 Task: Find connections with filter location Birigui with filter topic #Moneywith filter profile language Spanish with filter current company WEG with filter school Ryan International School, Noida with filter industry Temporary Help Services with filter service category Financial Analysis with filter keywords title Video Game Writer
Action: Mouse moved to (427, 131)
Screenshot: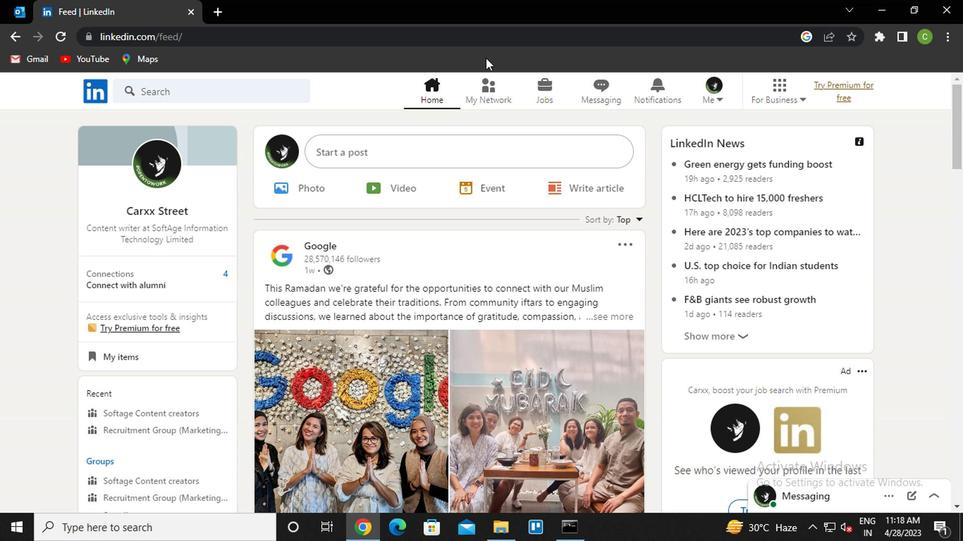 
Action: Mouse pressed left at (427, 131)
Screenshot: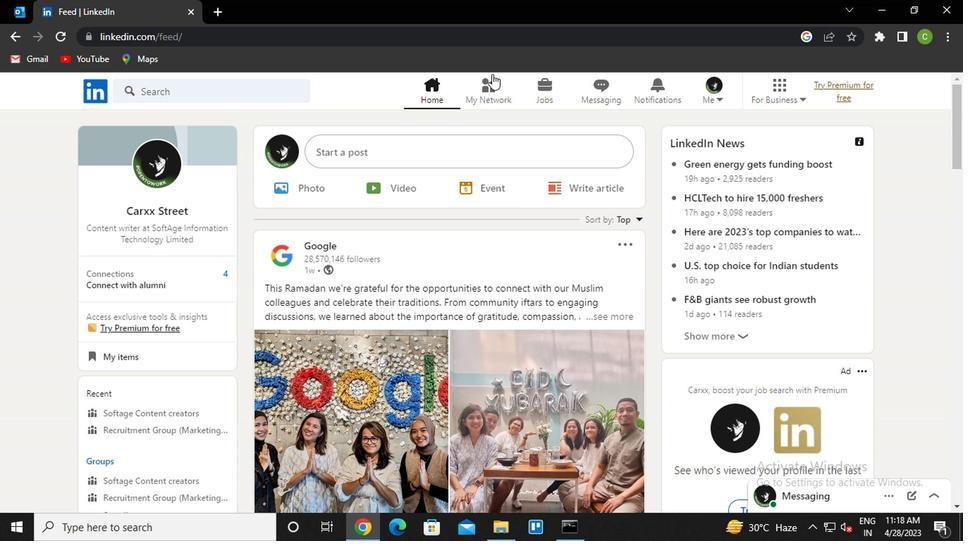 
Action: Mouse moved to (224, 195)
Screenshot: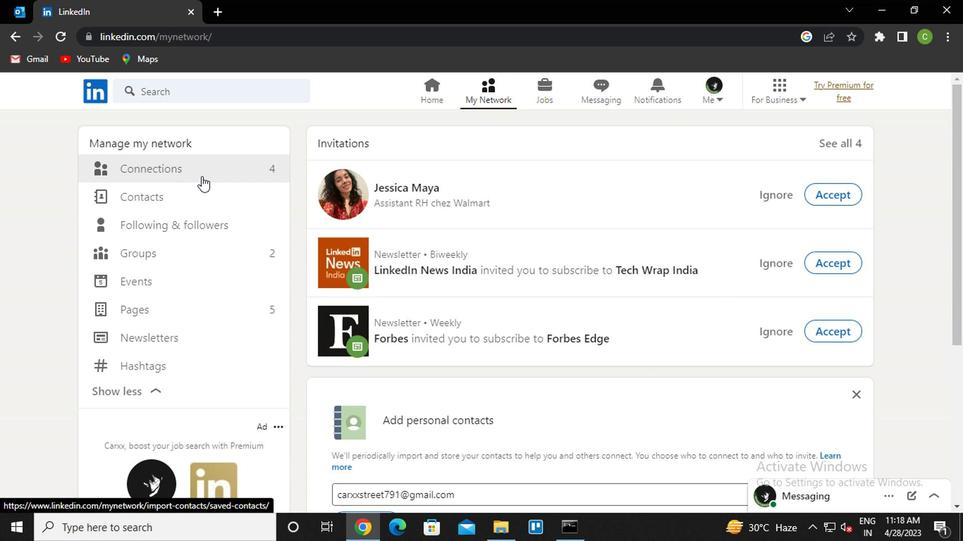 
Action: Mouse pressed left at (224, 195)
Screenshot: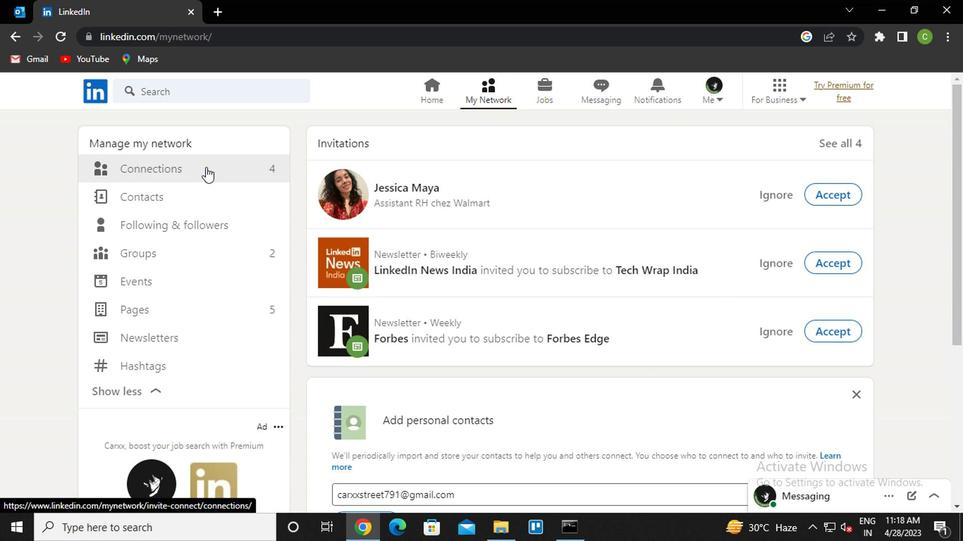 
Action: Mouse moved to (489, 199)
Screenshot: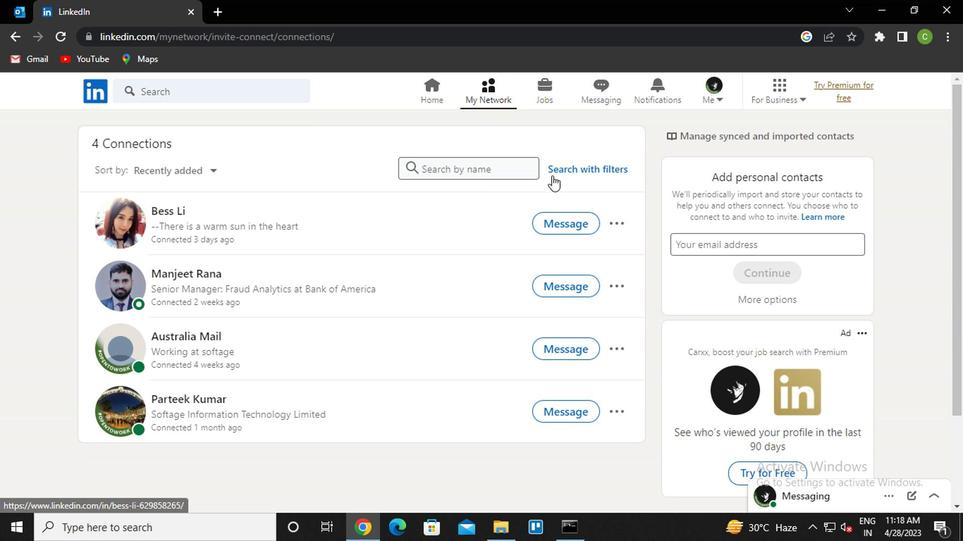 
Action: Mouse pressed left at (489, 199)
Screenshot: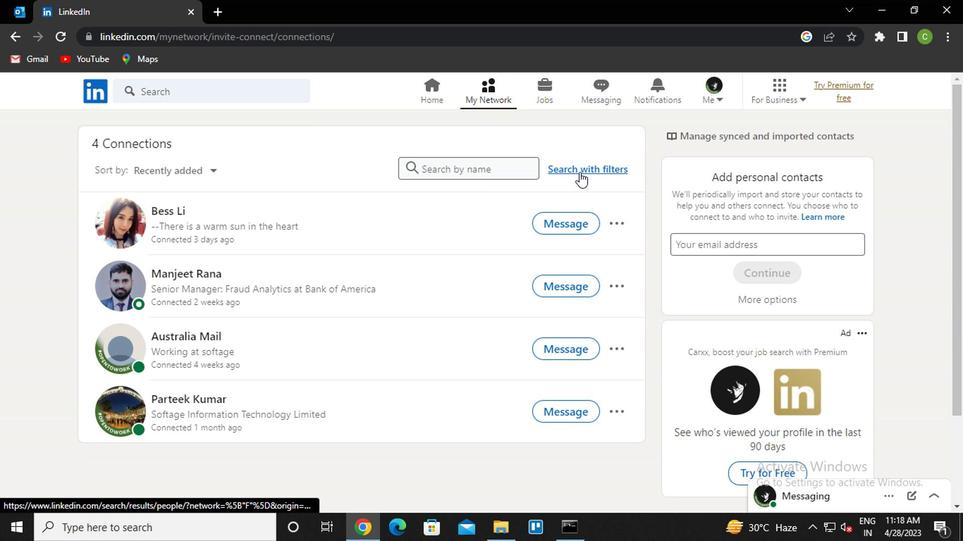 
Action: Mouse moved to (457, 175)
Screenshot: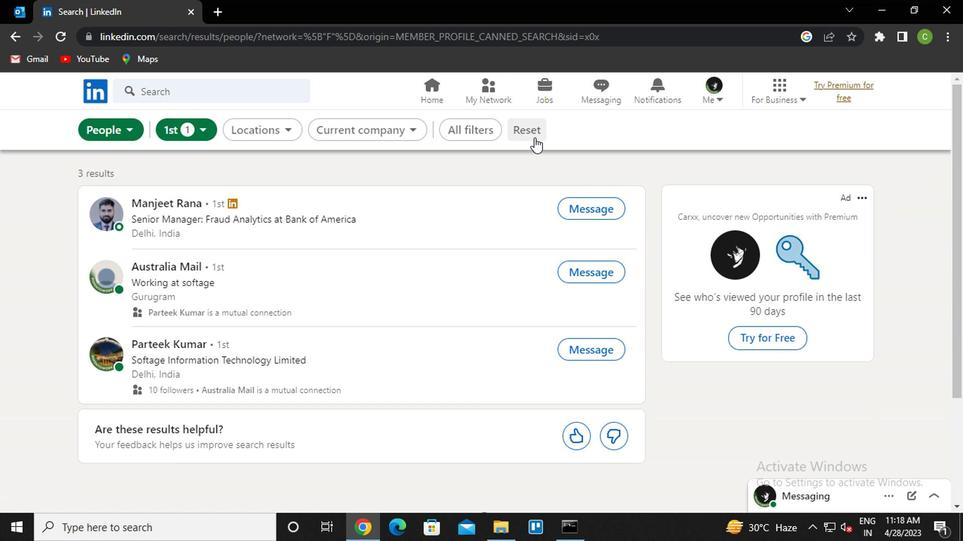 
Action: Mouse pressed left at (457, 175)
Screenshot: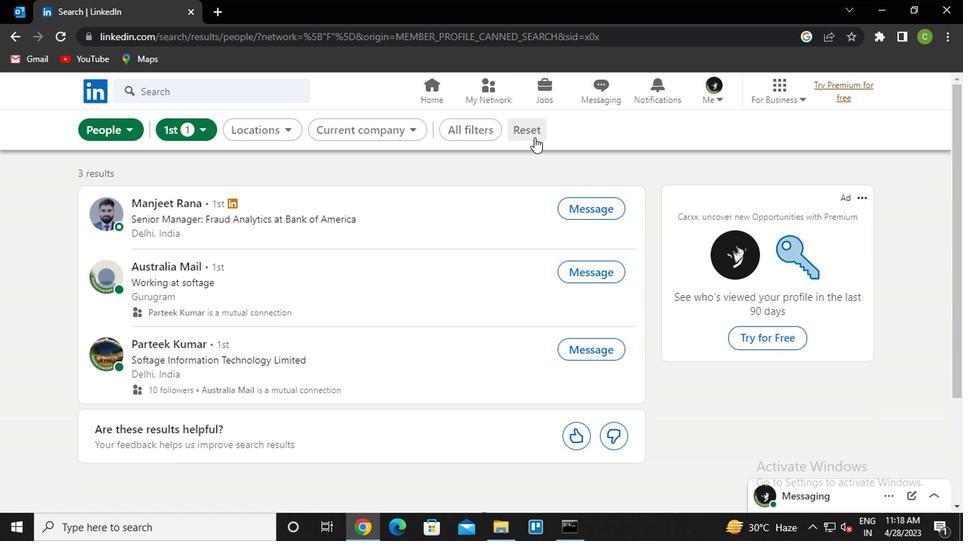 
Action: Mouse moved to (444, 170)
Screenshot: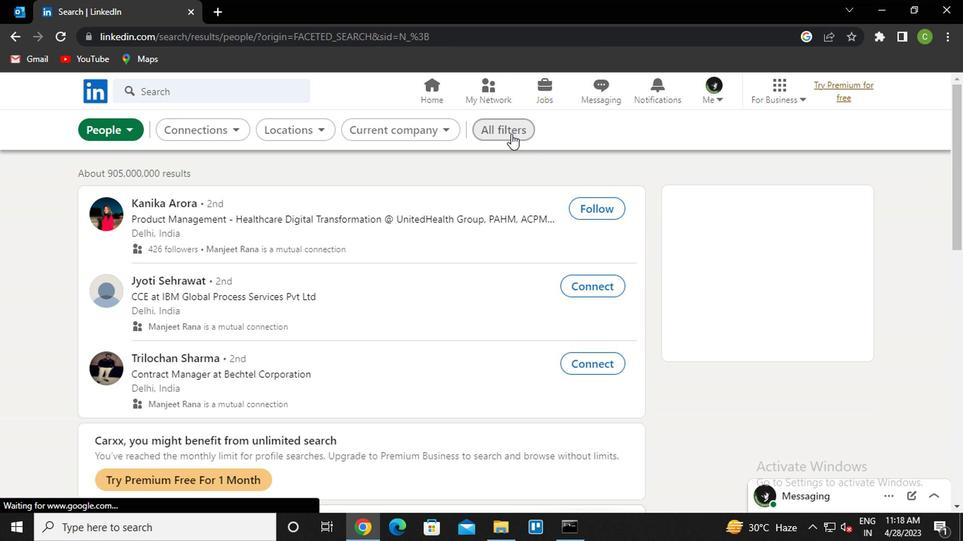 
Action: Mouse pressed left at (444, 170)
Screenshot: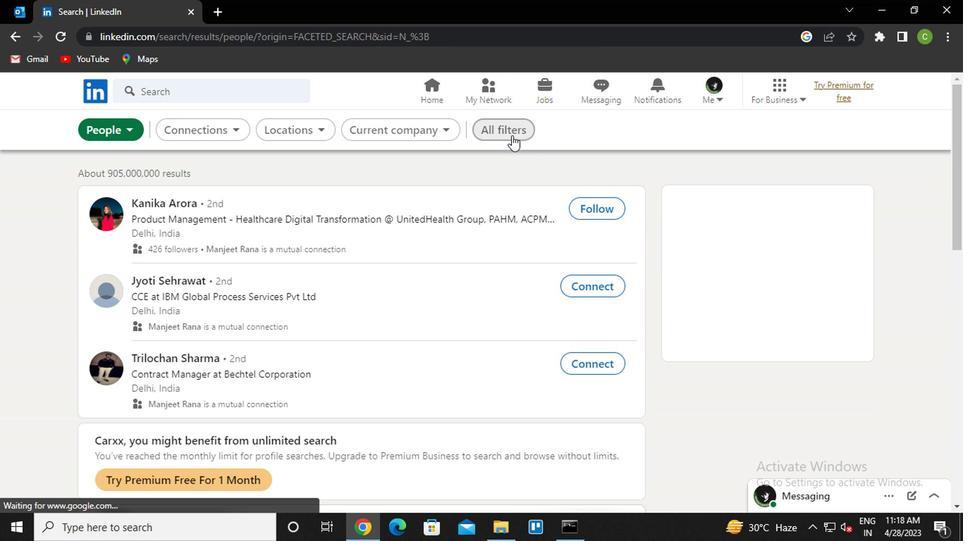 
Action: Mouse moved to (573, 302)
Screenshot: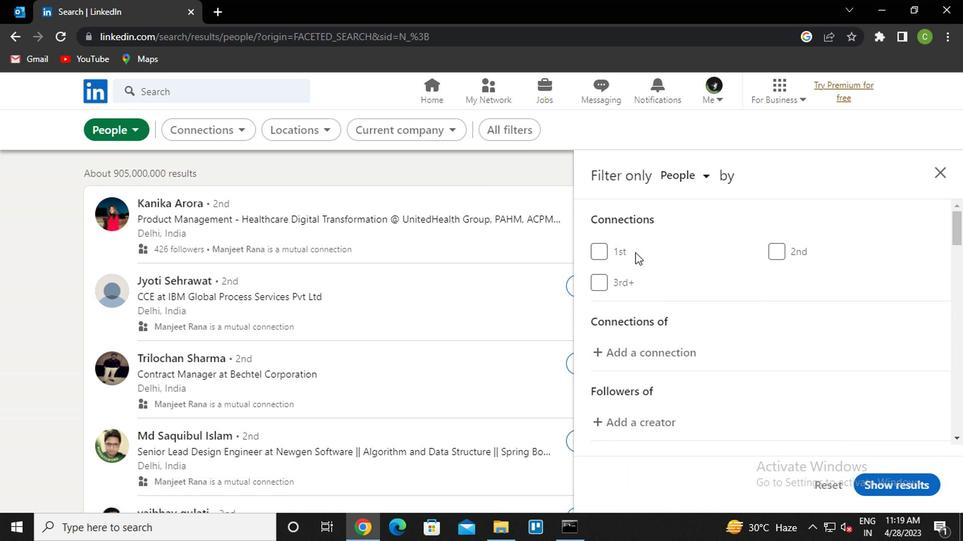 
Action: Mouse scrolled (573, 302) with delta (0, 0)
Screenshot: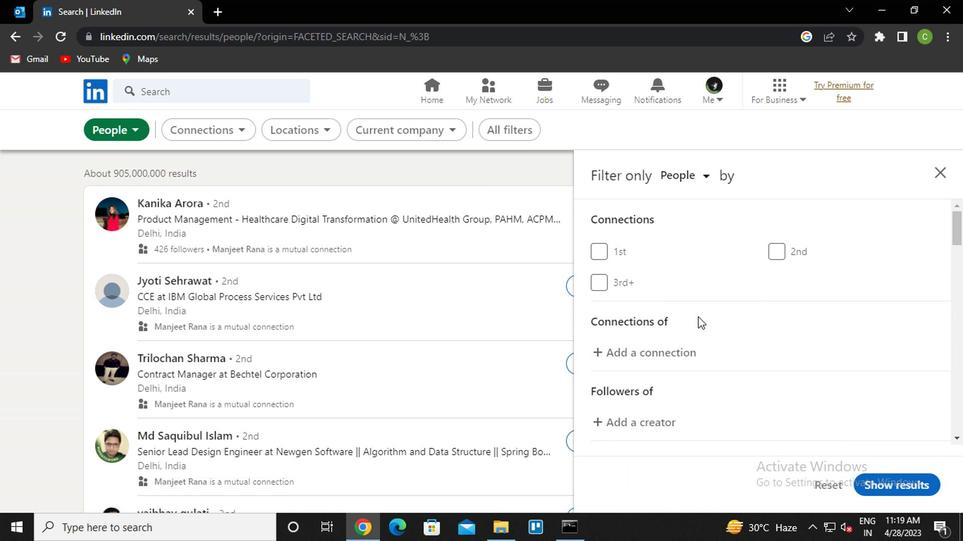 
Action: Mouse scrolled (573, 302) with delta (0, 0)
Screenshot: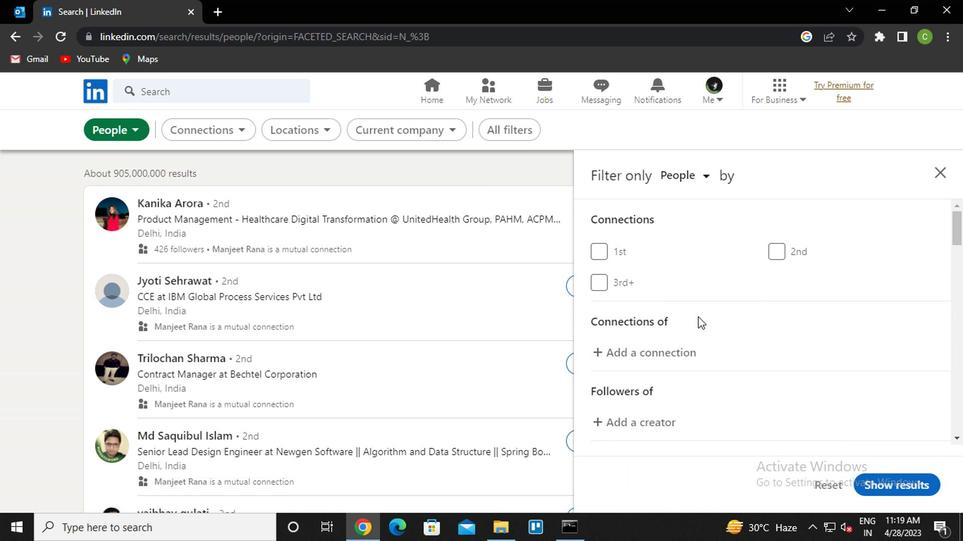 
Action: Mouse scrolled (573, 302) with delta (0, 0)
Screenshot: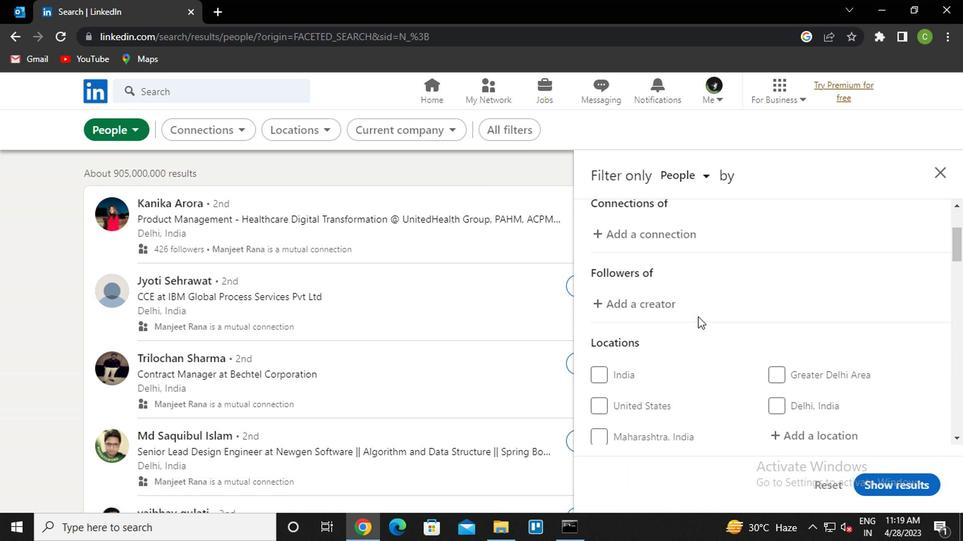 
Action: Mouse scrolled (573, 302) with delta (0, 0)
Screenshot: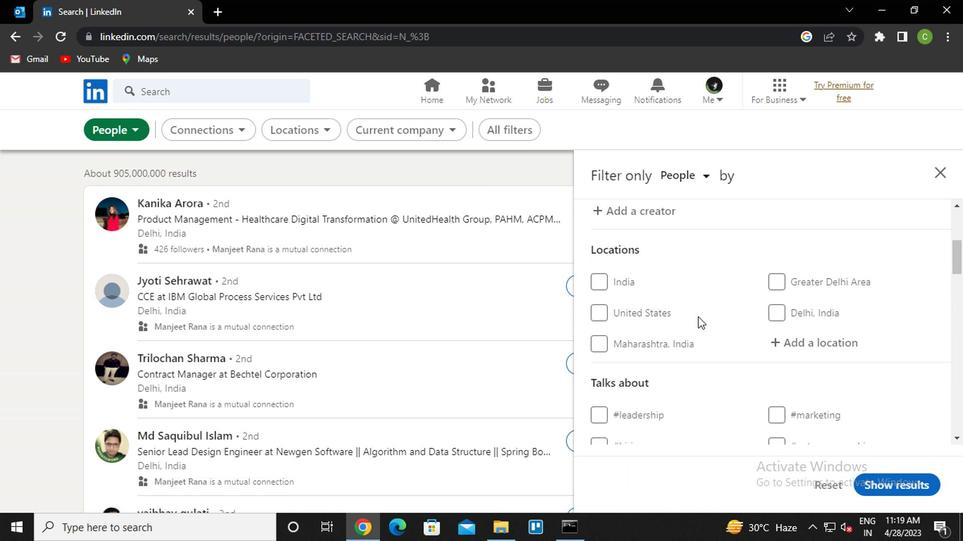 
Action: Mouse moved to (643, 273)
Screenshot: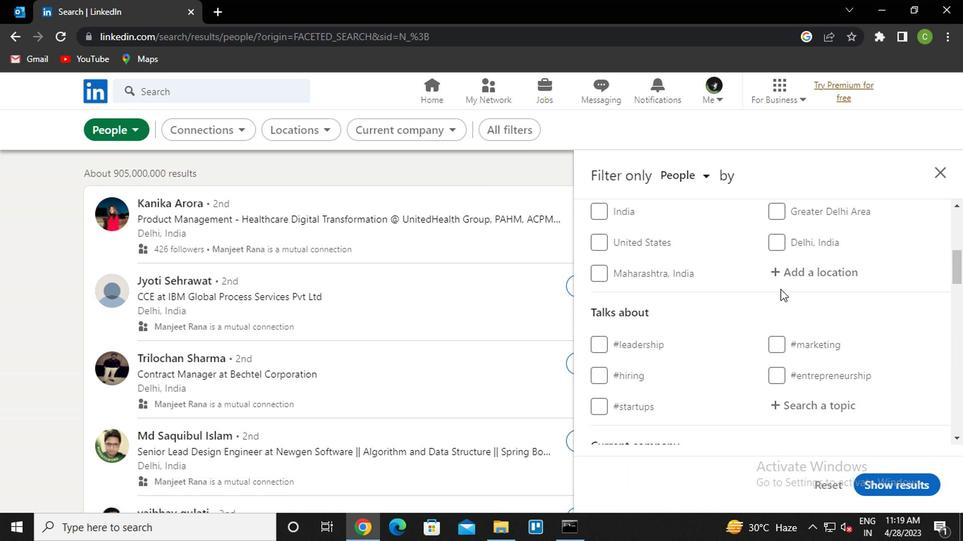 
Action: Mouse pressed left at (643, 273)
Screenshot: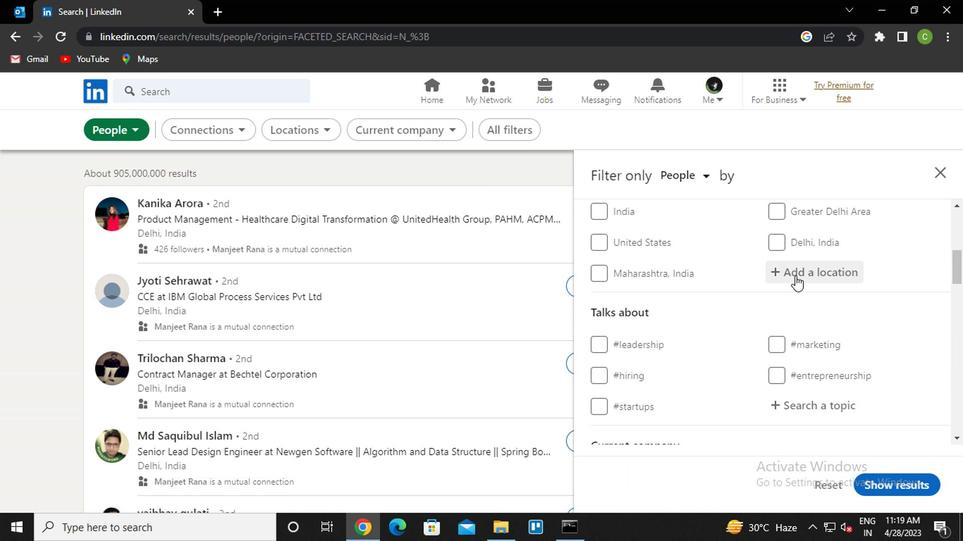 
Action: Key pressed <Key.caps_lock>b<Key.caps_lock>iriguri<Key.backspace><Key.backspace>i<Key.down><Key.shift_r><Key.enter>
Screenshot: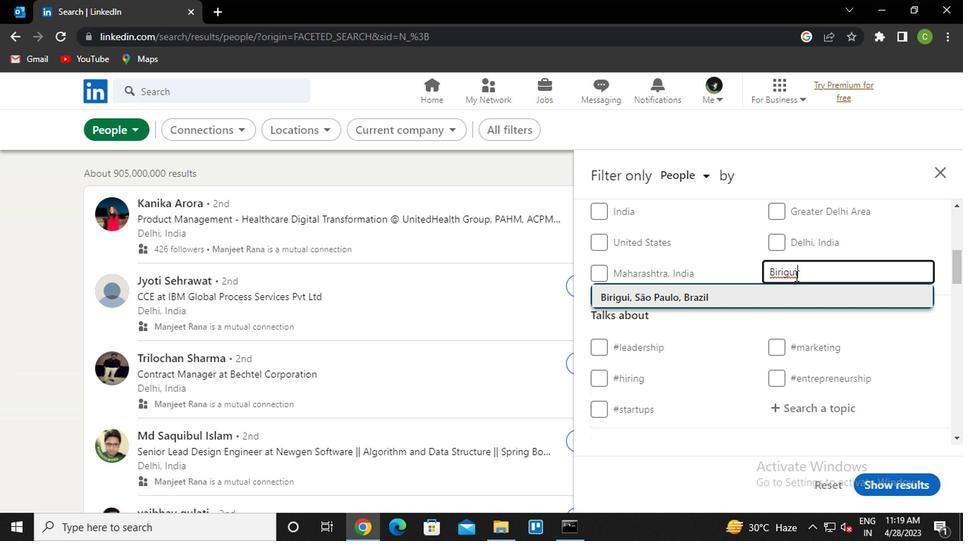 
Action: Mouse scrolled (643, 272) with delta (0, 0)
Screenshot: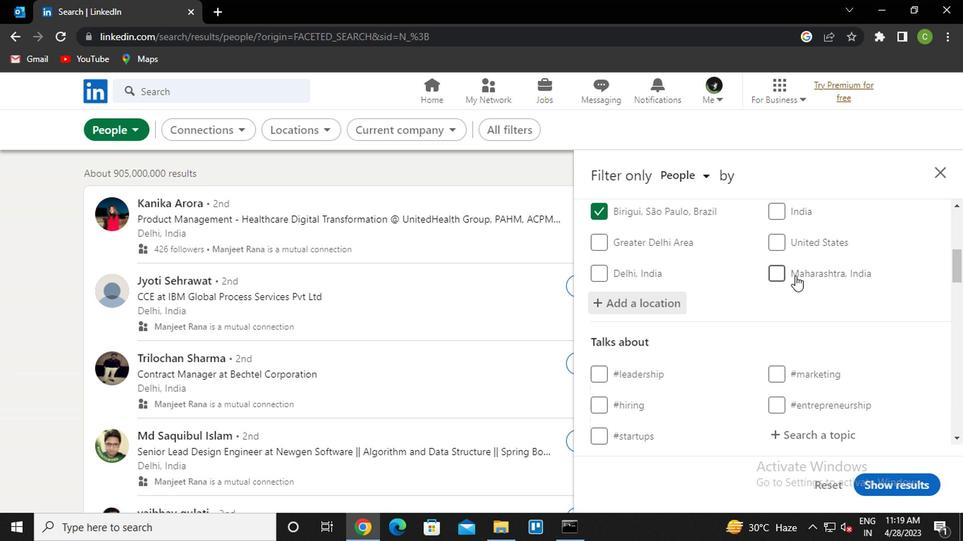
Action: Mouse scrolled (643, 272) with delta (0, 0)
Screenshot: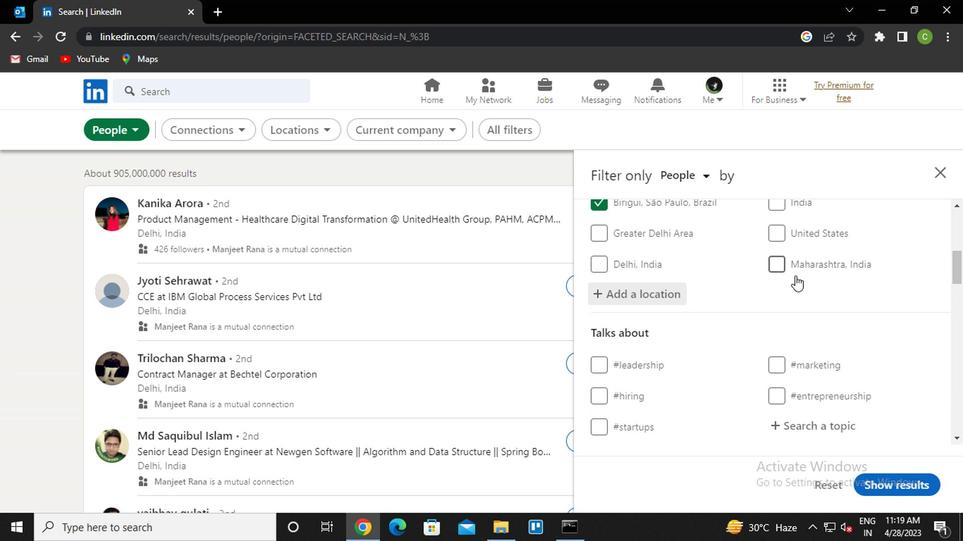 
Action: Mouse moved to (644, 291)
Screenshot: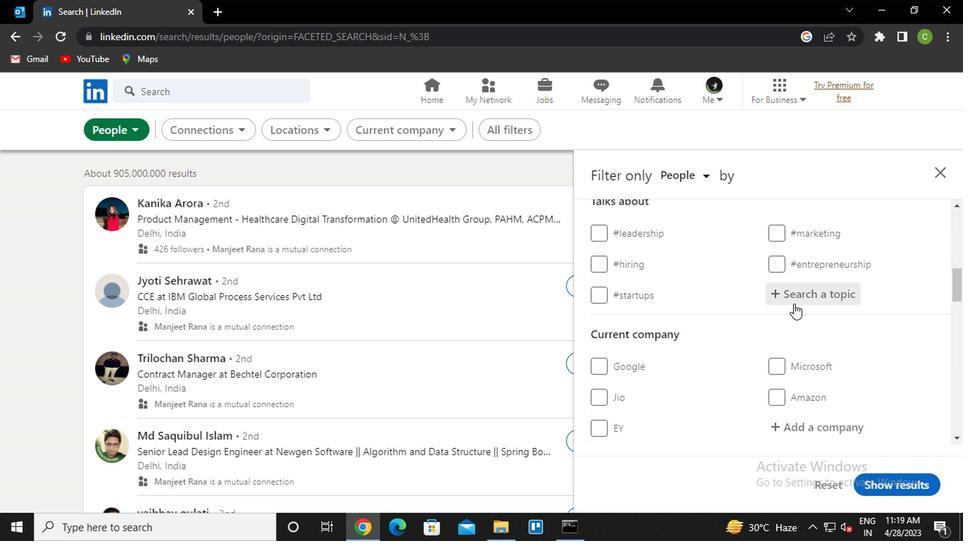 
Action: Mouse pressed left at (644, 291)
Screenshot: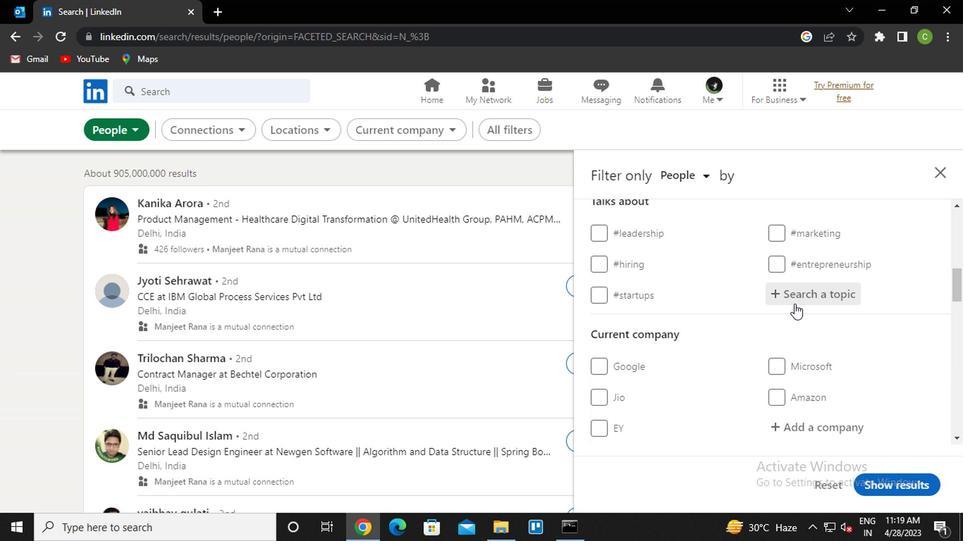 
Action: Key pressed <Key.caps_lock>m<Key.caps_lock>oney<Key.down><Key.enter>
Screenshot: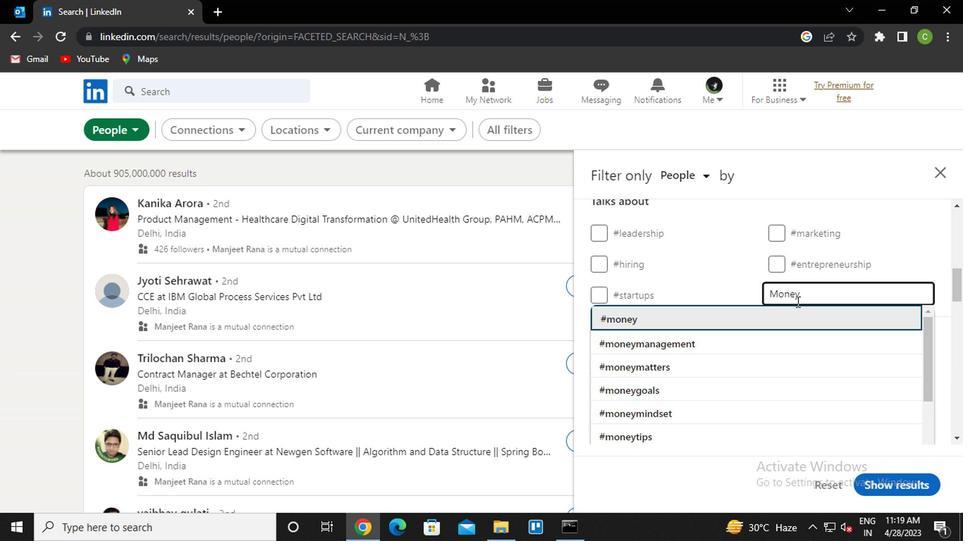 
Action: Mouse scrolled (644, 291) with delta (0, 0)
Screenshot: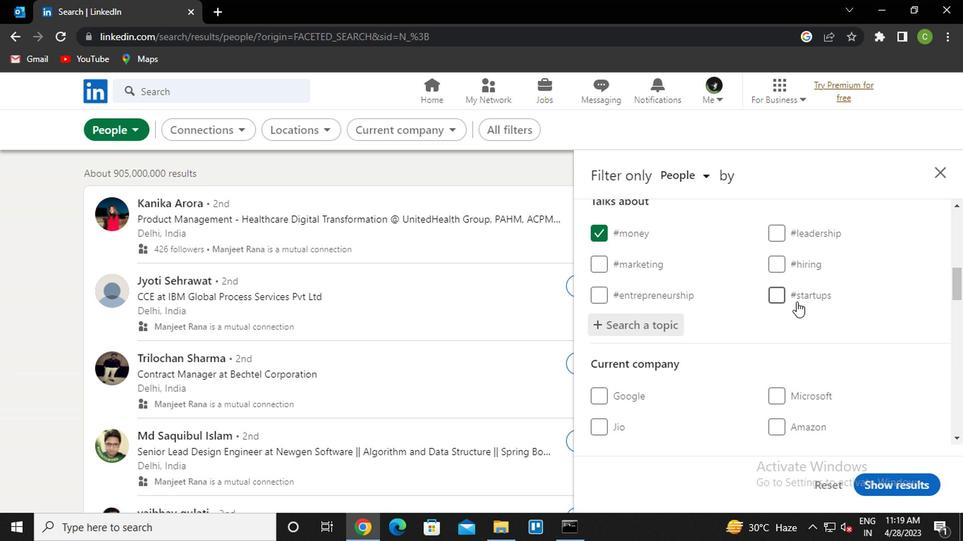 
Action: Mouse scrolled (644, 291) with delta (0, 0)
Screenshot: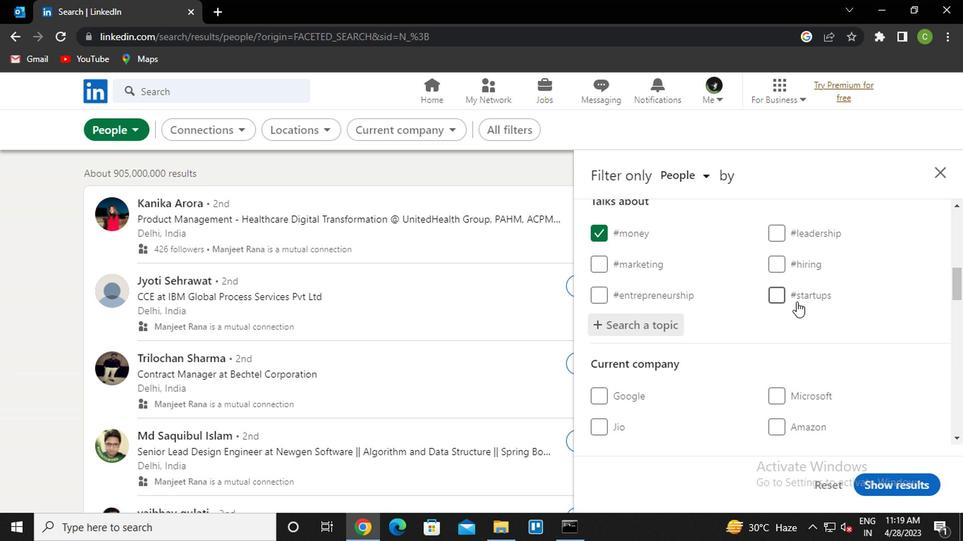 
Action: Mouse moved to (644, 291)
Screenshot: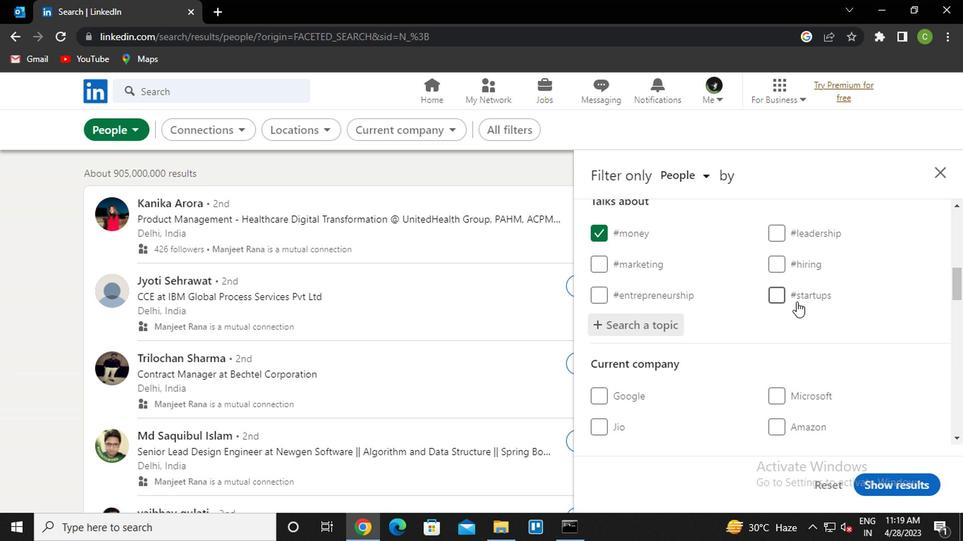
Action: Mouse scrolled (644, 291) with delta (0, 0)
Screenshot: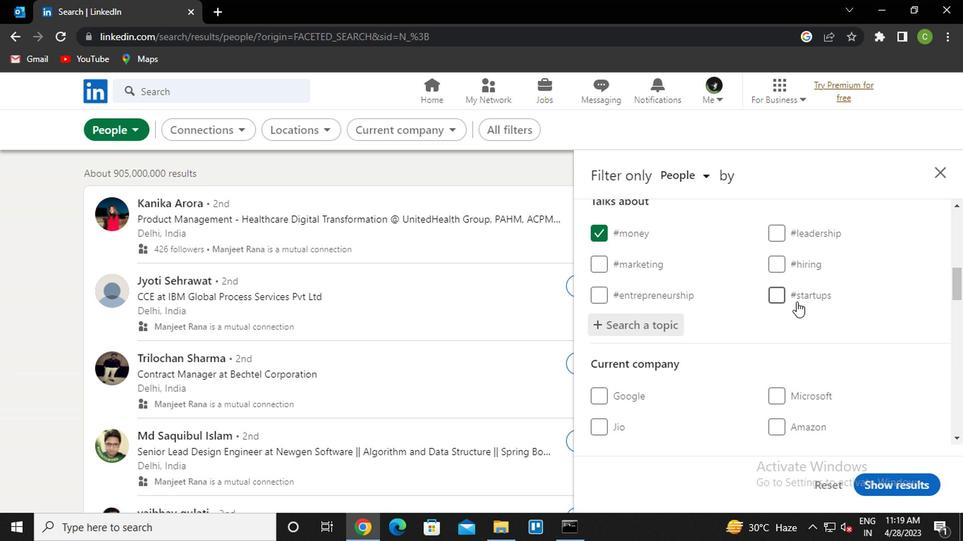 
Action: Mouse moved to (644, 293)
Screenshot: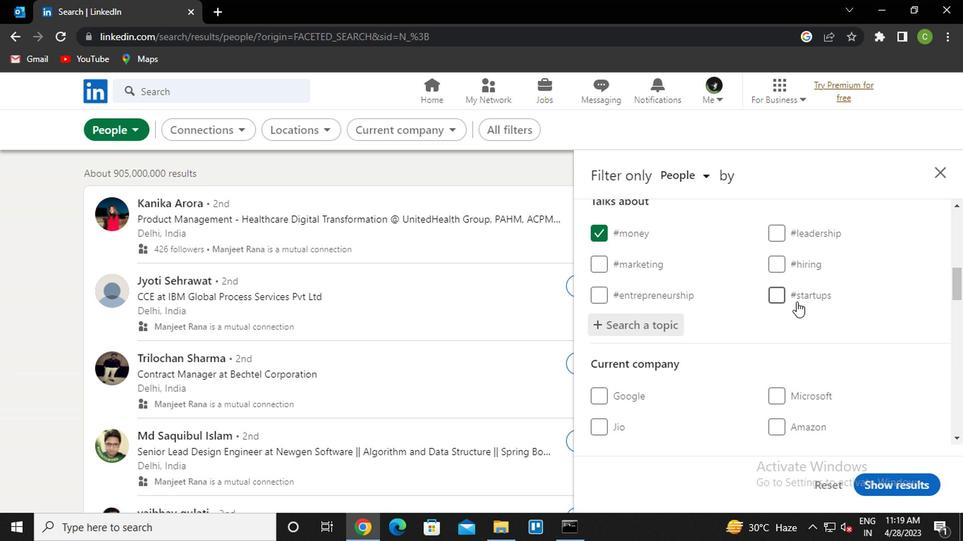 
Action: Mouse scrolled (644, 293) with delta (0, 0)
Screenshot: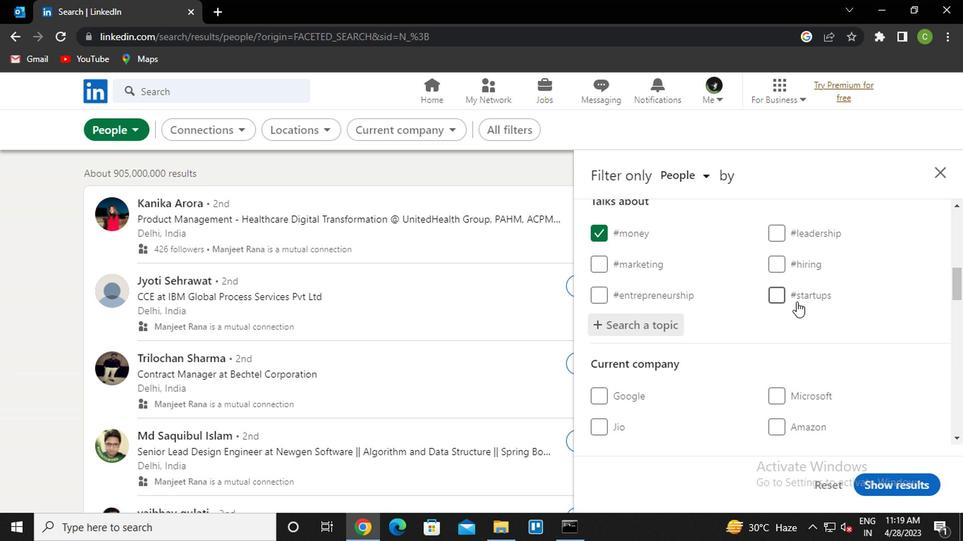 
Action: Mouse moved to (644, 294)
Screenshot: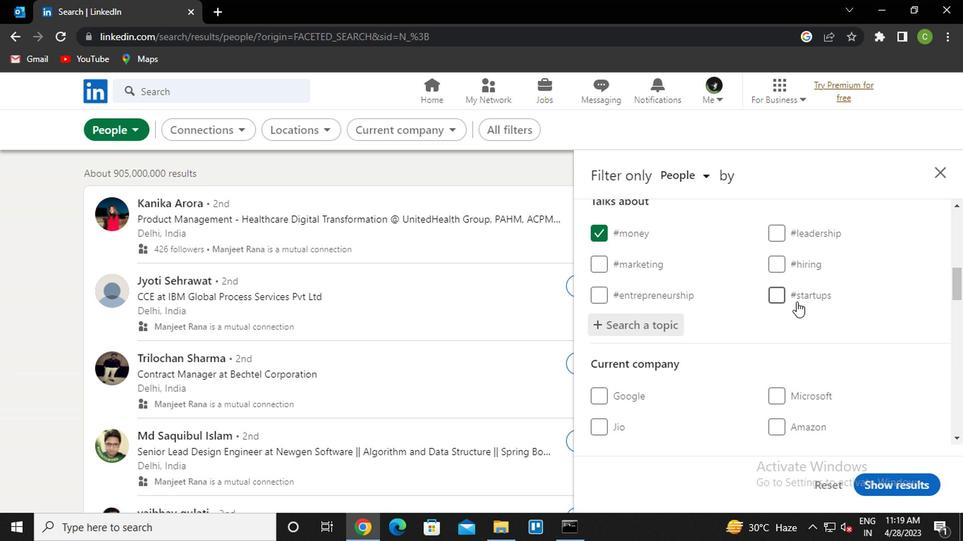 
Action: Mouse scrolled (644, 294) with delta (0, 0)
Screenshot: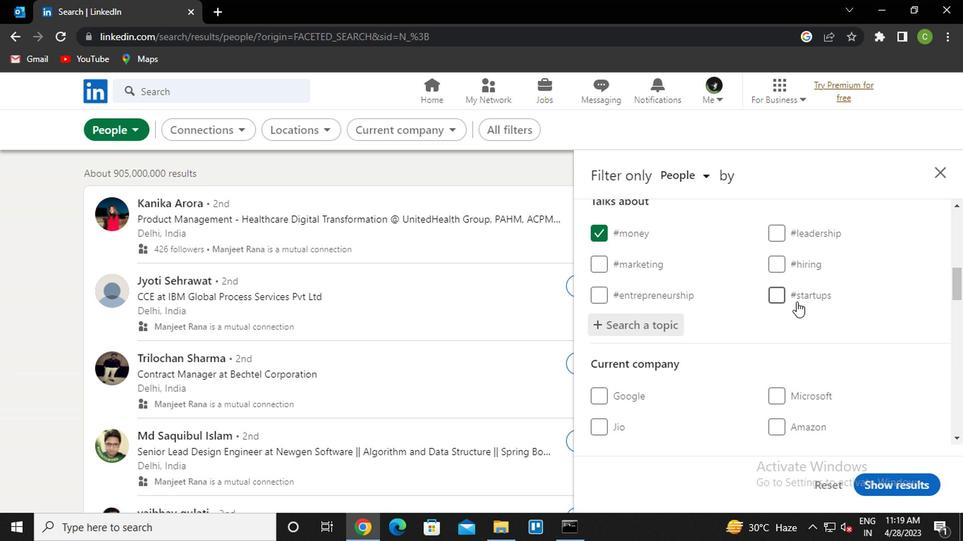 
Action: Mouse moved to (644, 295)
Screenshot: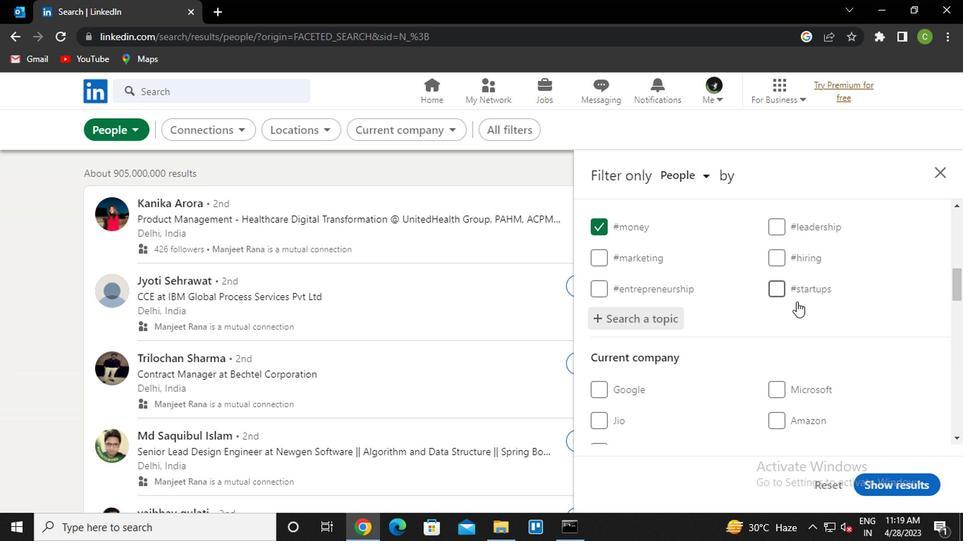 
Action: Mouse scrolled (644, 295) with delta (0, 0)
Screenshot: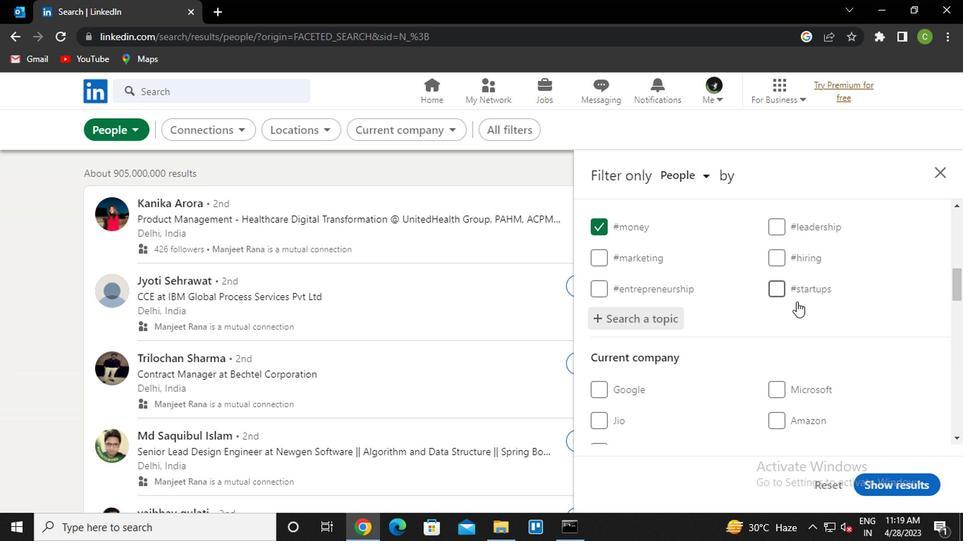 
Action: Mouse moved to (644, 297)
Screenshot: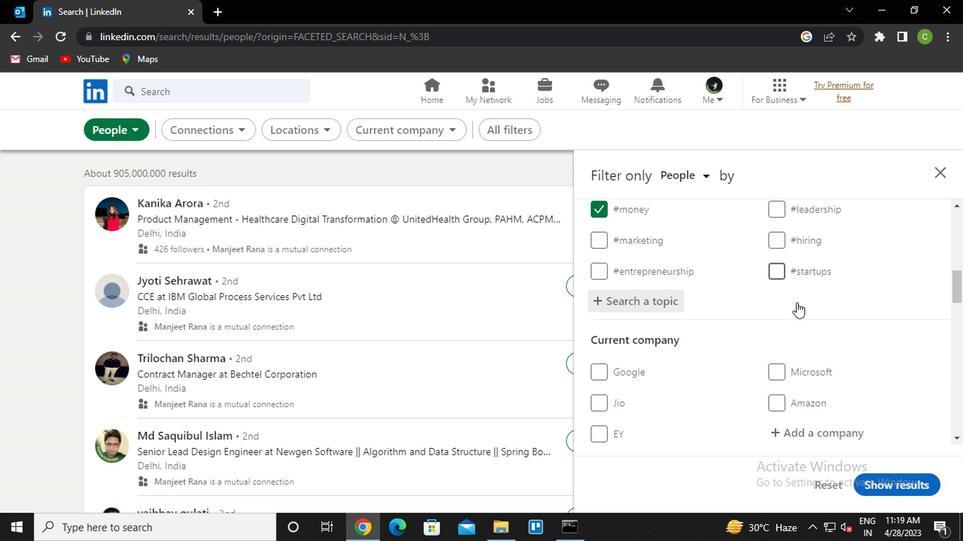 
Action: Mouse scrolled (644, 296) with delta (0, 0)
Screenshot: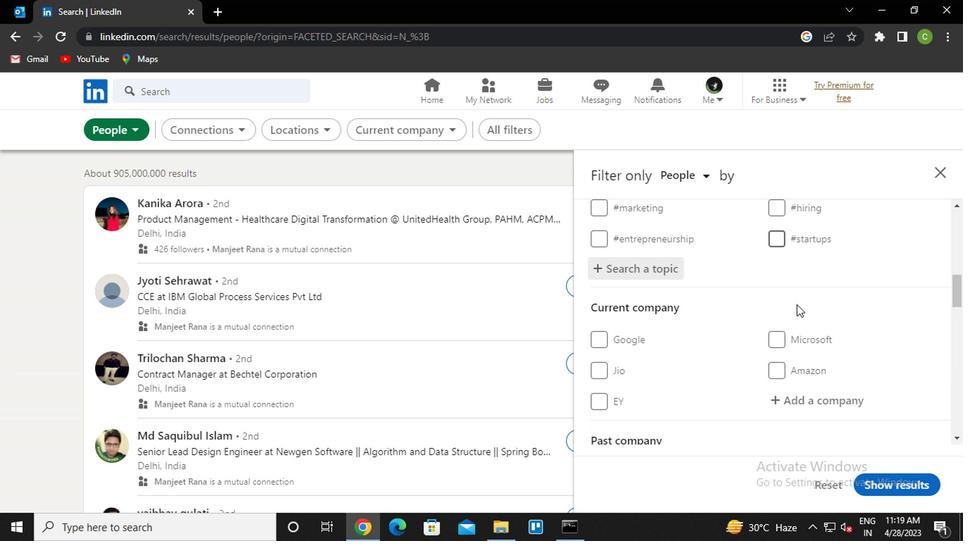 
Action: Mouse moved to (621, 323)
Screenshot: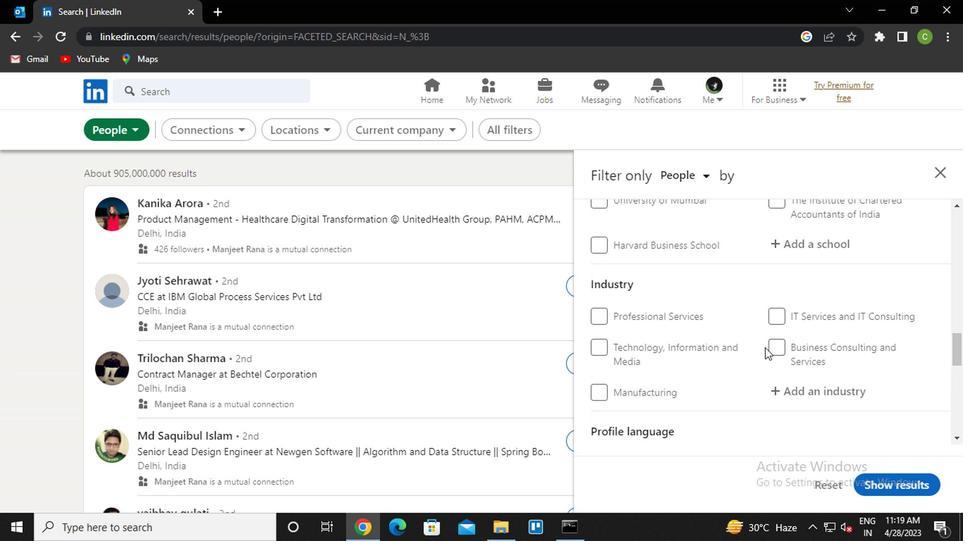 
Action: Mouse scrolled (621, 323) with delta (0, 0)
Screenshot: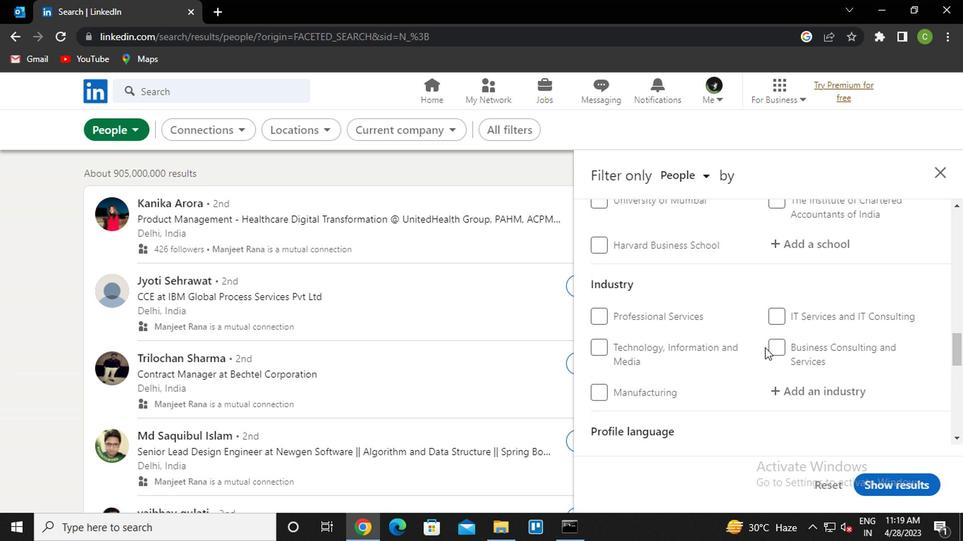 
Action: Mouse scrolled (621, 323) with delta (0, 0)
Screenshot: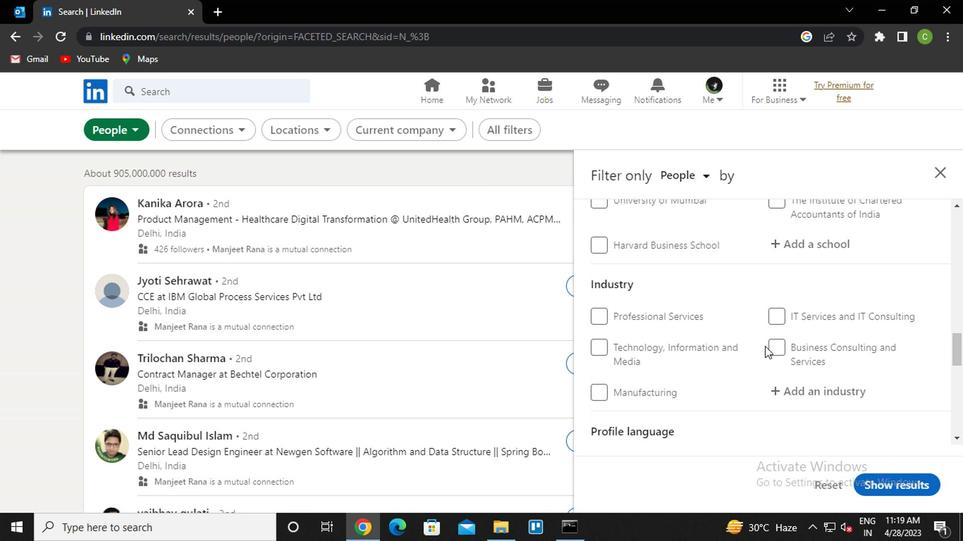 
Action: Mouse moved to (510, 330)
Screenshot: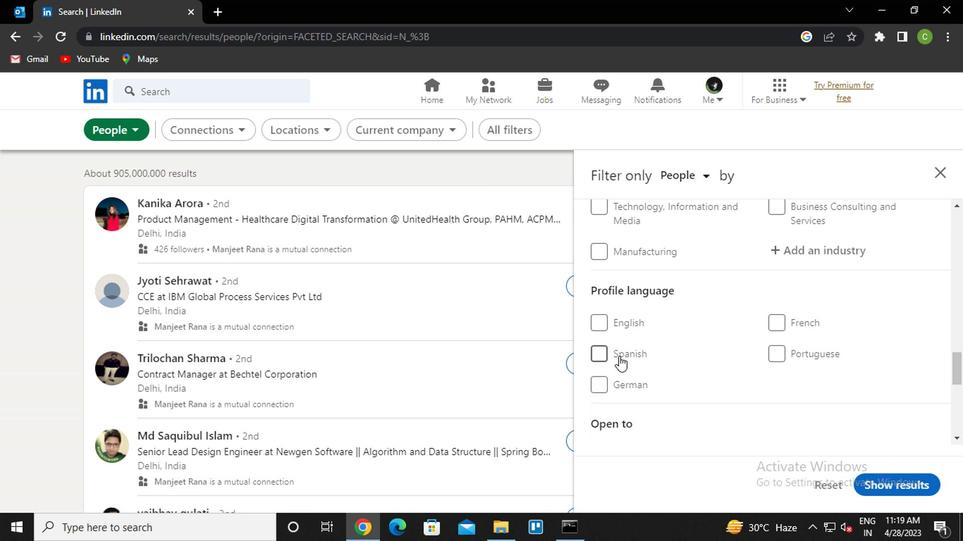 
Action: Mouse pressed left at (510, 330)
Screenshot: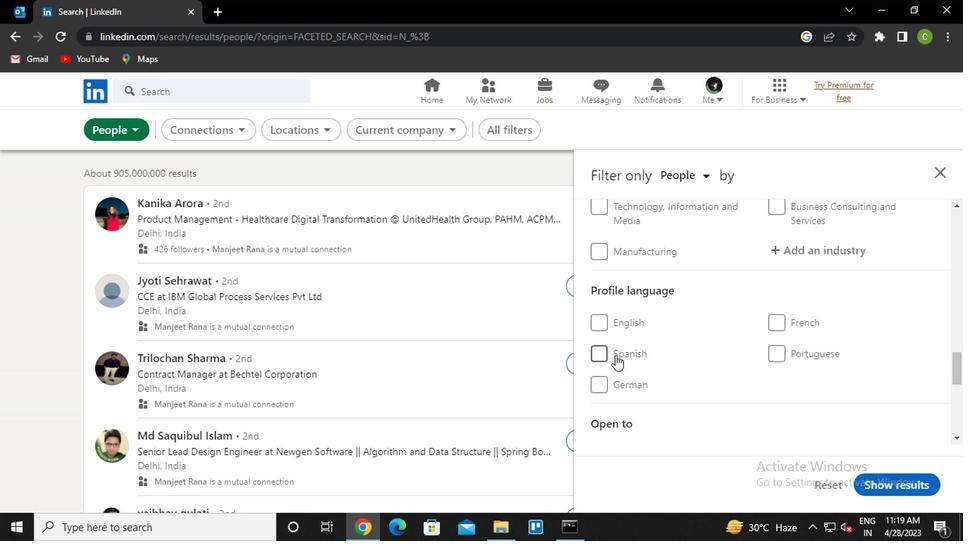 
Action: Mouse moved to (550, 337)
Screenshot: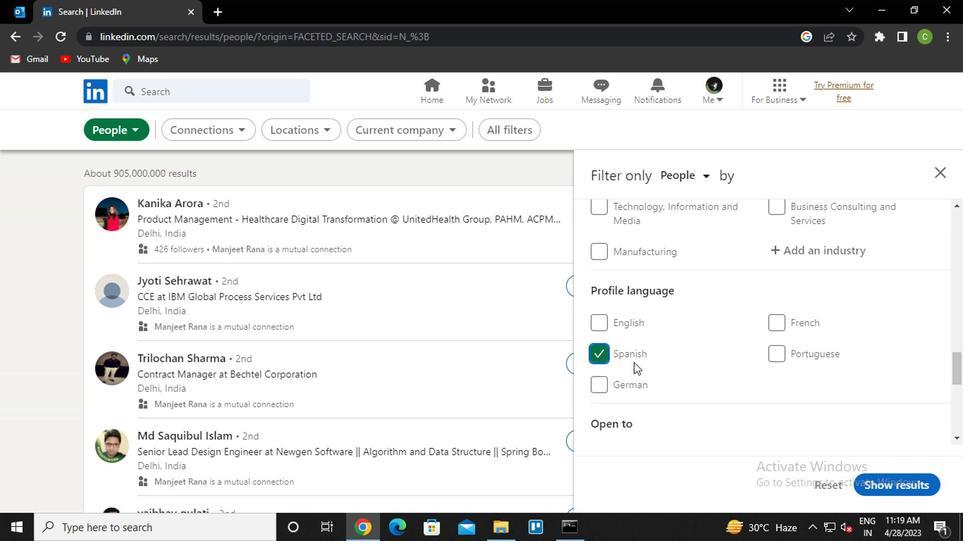 
Action: Mouse scrolled (550, 337) with delta (0, 0)
Screenshot: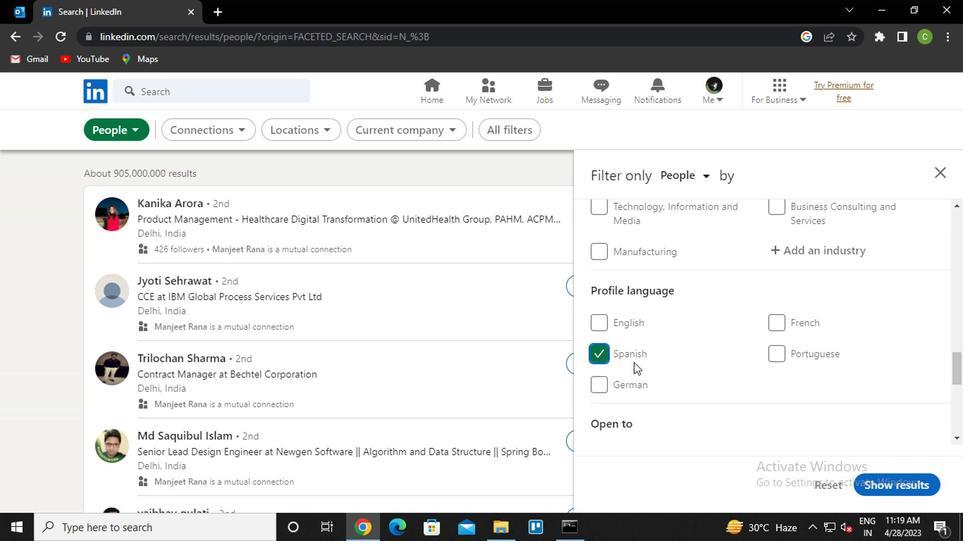 
Action: Mouse moved to (551, 336)
Screenshot: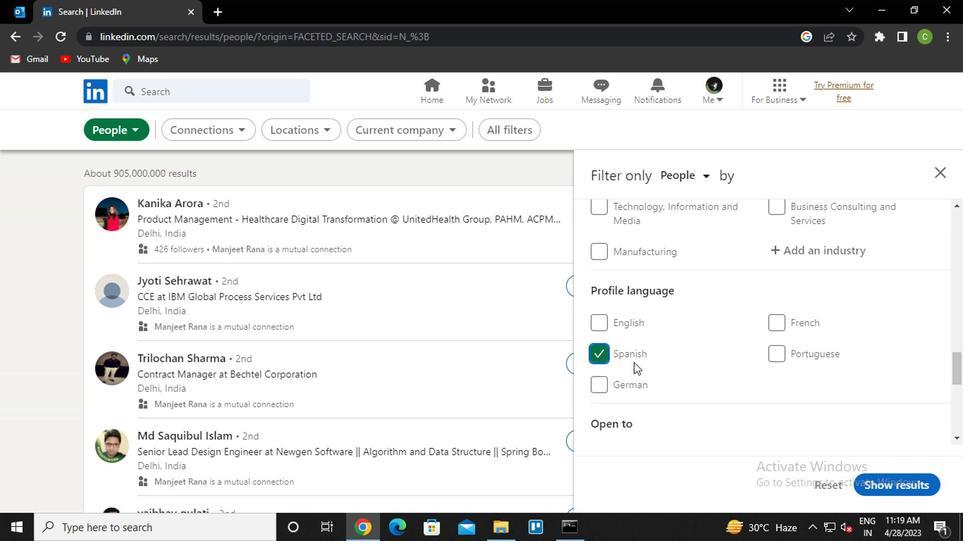 
Action: Mouse scrolled (551, 337) with delta (0, 0)
Screenshot: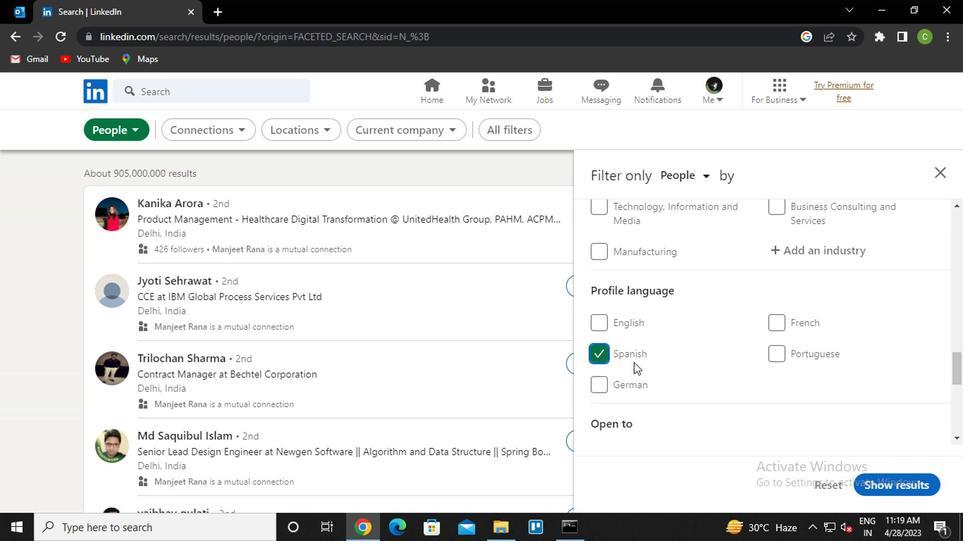 
Action: Mouse scrolled (551, 337) with delta (0, 0)
Screenshot: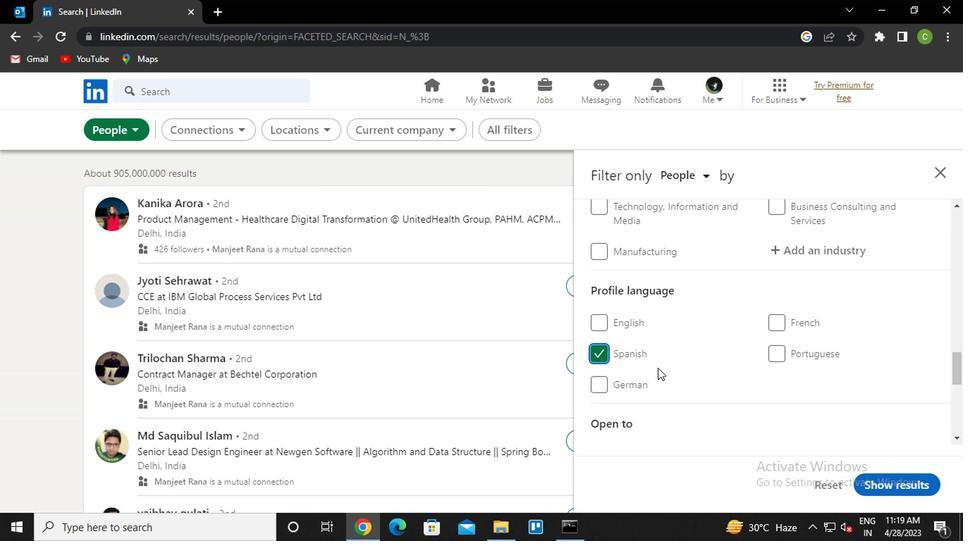 
Action: Mouse scrolled (551, 337) with delta (0, 0)
Screenshot: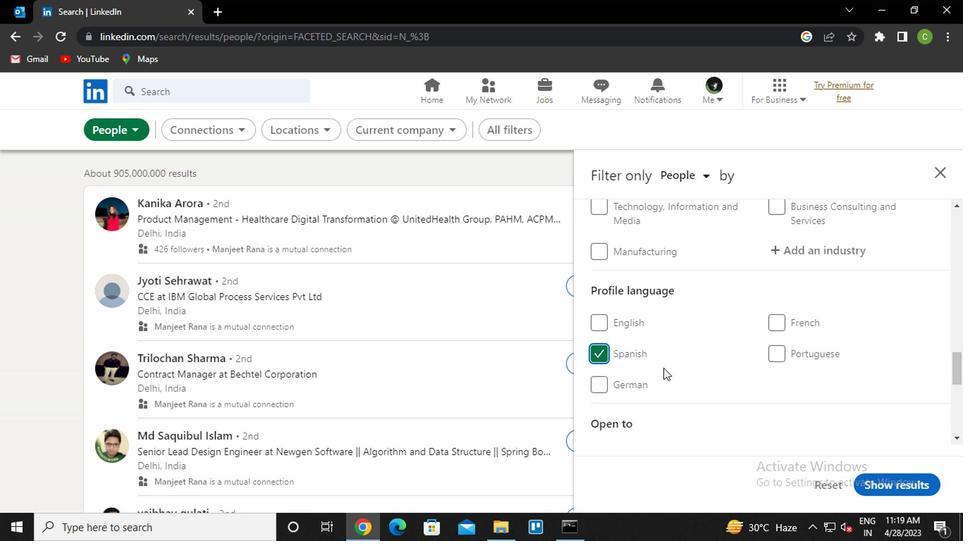 
Action: Mouse scrolled (551, 337) with delta (0, 0)
Screenshot: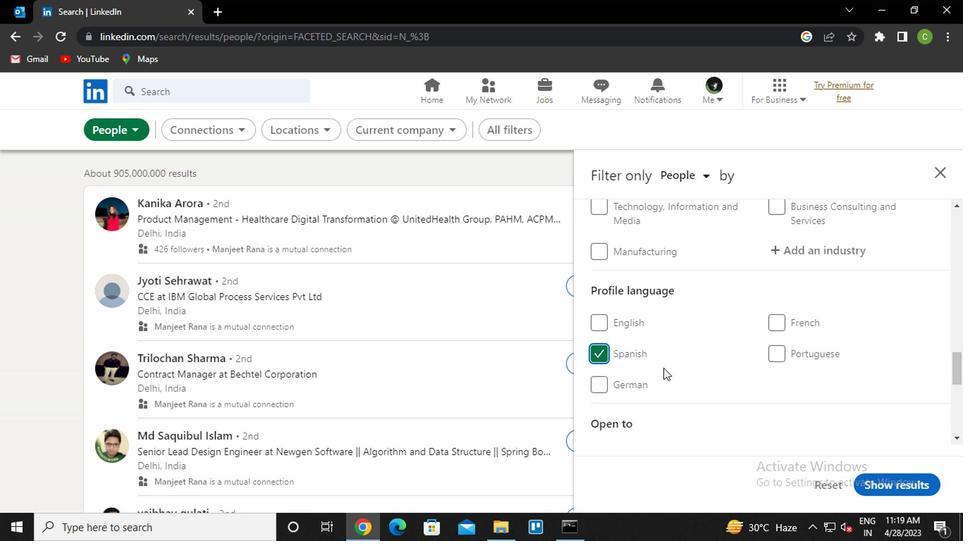 
Action: Mouse scrolled (551, 337) with delta (0, 0)
Screenshot: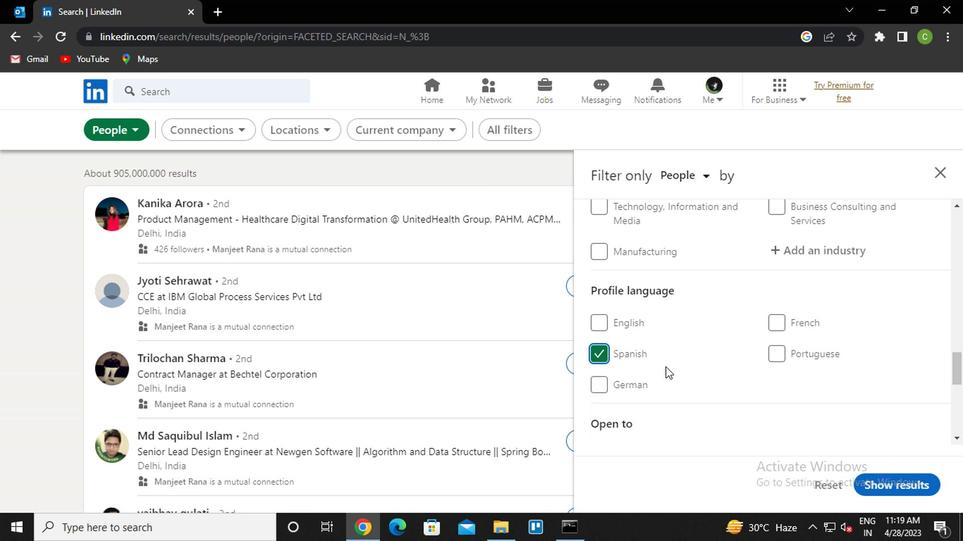 
Action: Mouse scrolled (551, 337) with delta (0, 0)
Screenshot: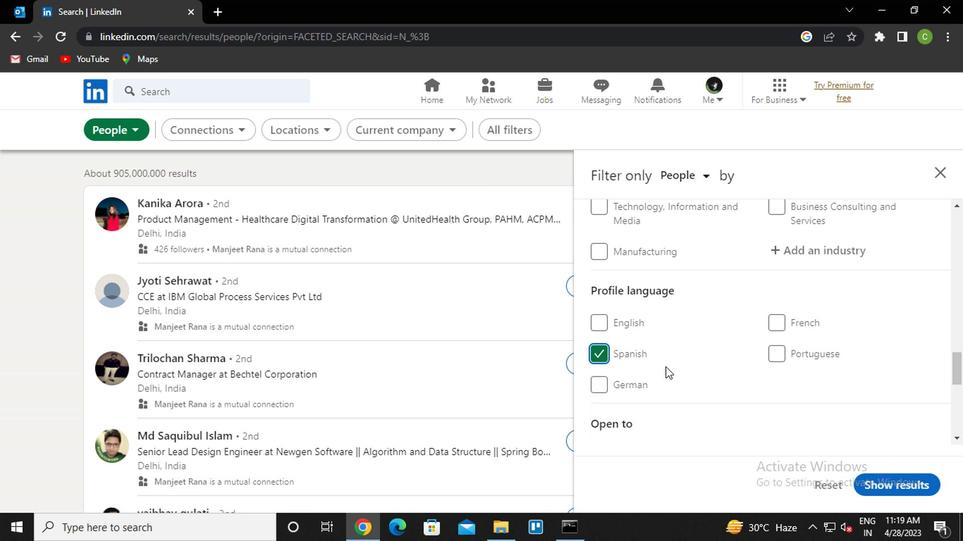 
Action: Mouse moved to (652, 302)
Screenshot: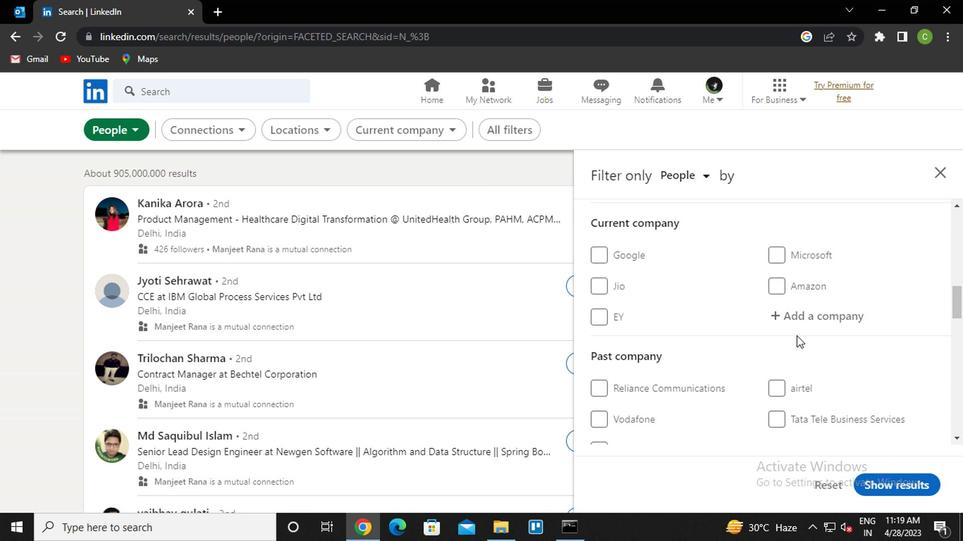 
Action: Mouse pressed left at (652, 302)
Screenshot: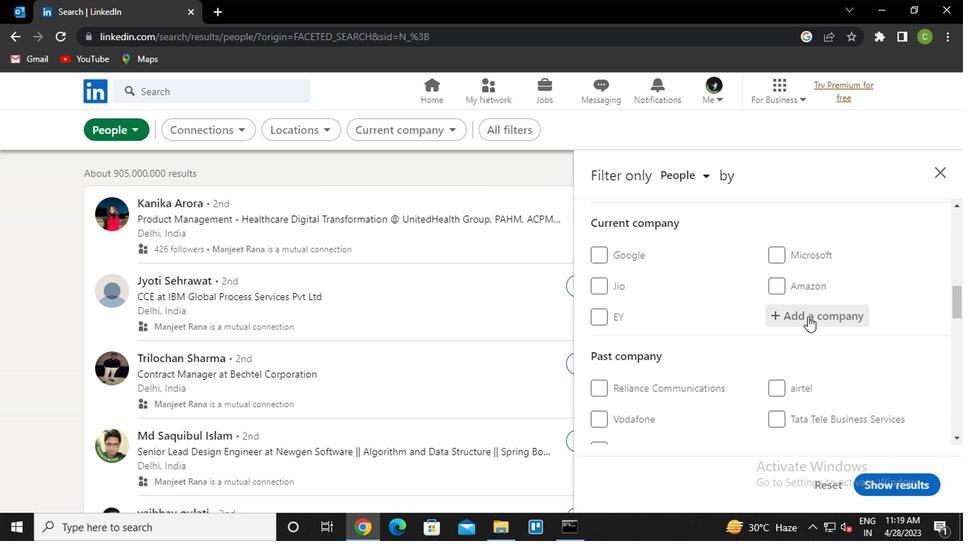 
Action: Key pressed <Key.caps_lock>weg<Key.down><Key.enter>
Screenshot: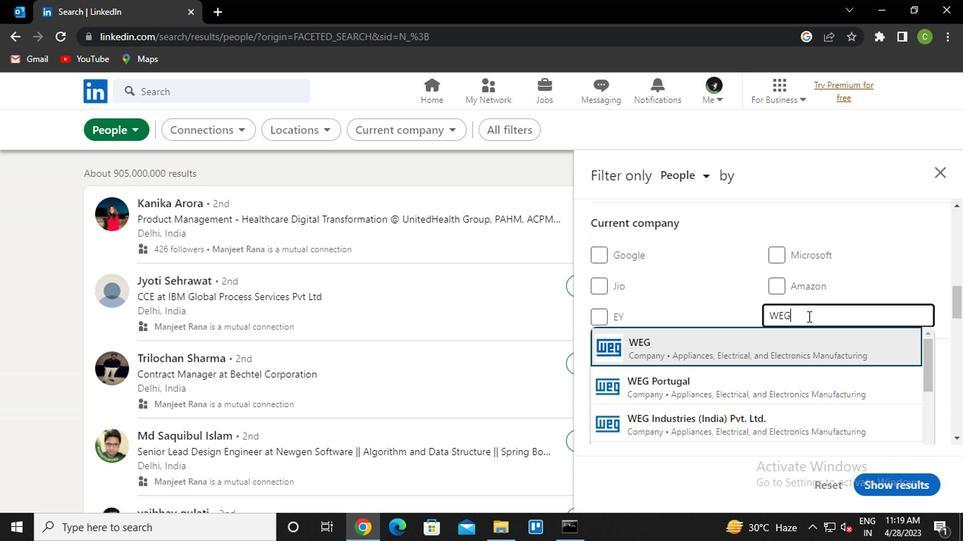 
Action: Mouse moved to (628, 321)
Screenshot: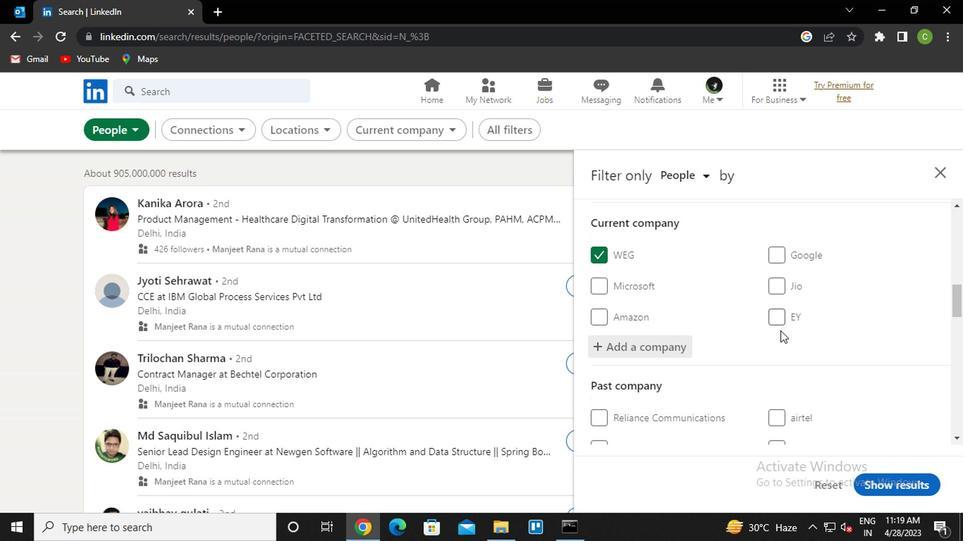 
Action: Mouse scrolled (628, 321) with delta (0, 0)
Screenshot: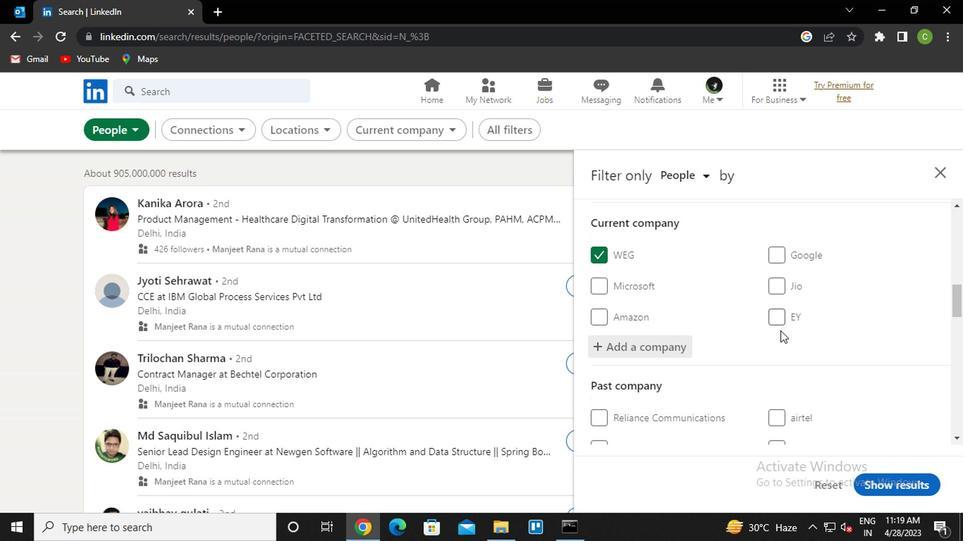 
Action: Mouse moved to (627, 323)
Screenshot: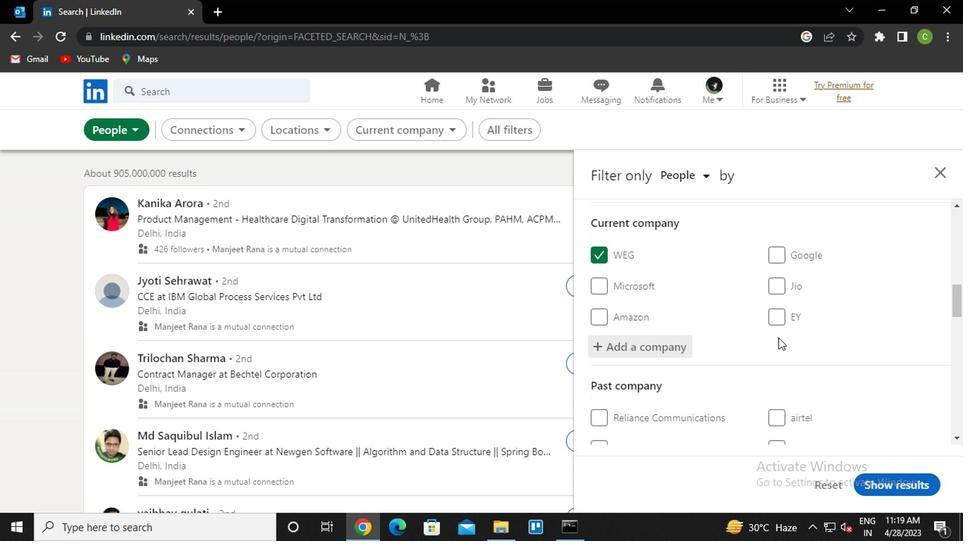 
Action: Mouse scrolled (627, 323) with delta (0, 0)
Screenshot: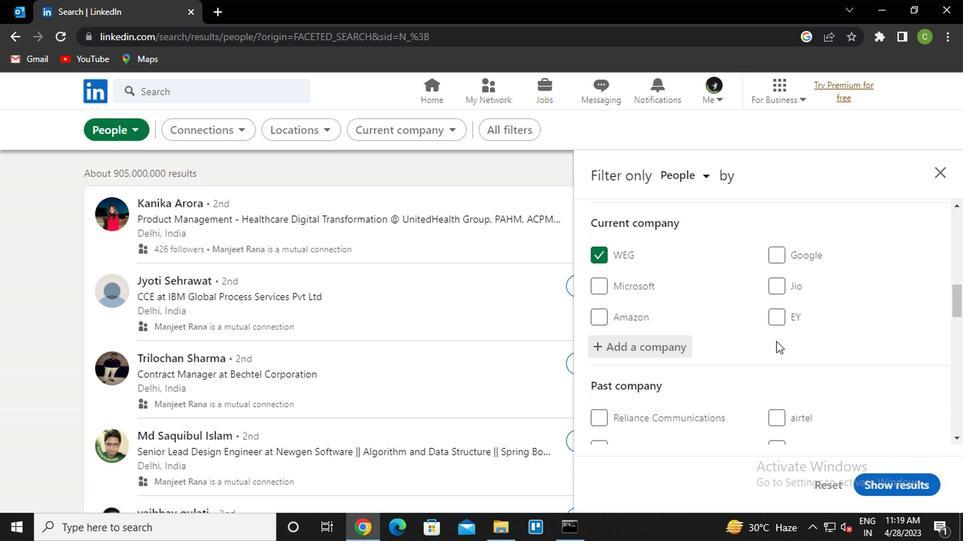 
Action: Mouse moved to (624, 326)
Screenshot: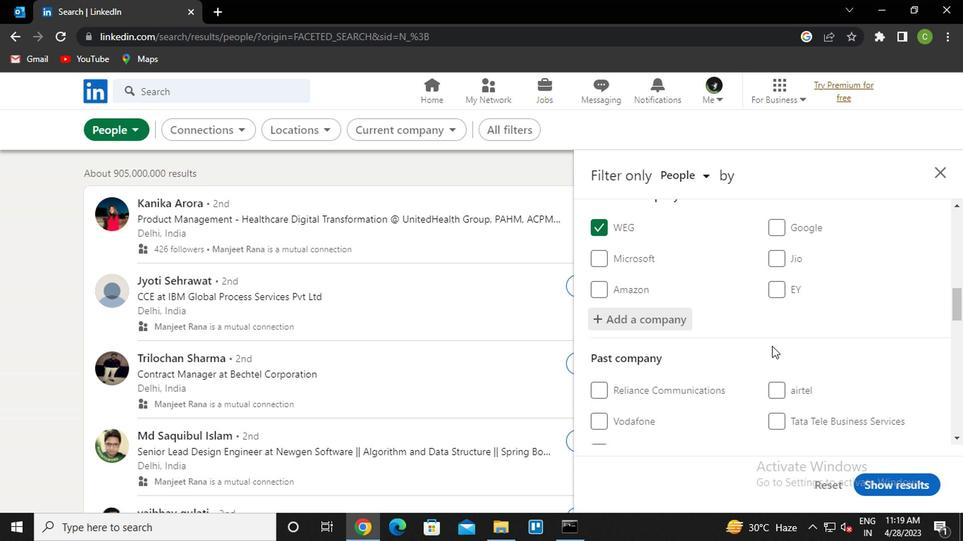 
Action: Mouse scrolled (624, 325) with delta (0, 0)
Screenshot: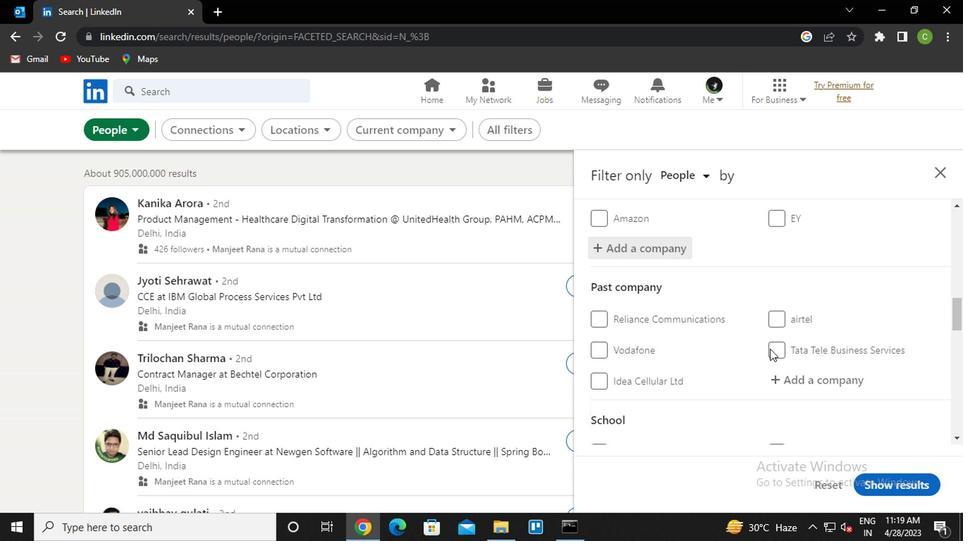 
Action: Mouse scrolled (624, 325) with delta (0, 0)
Screenshot: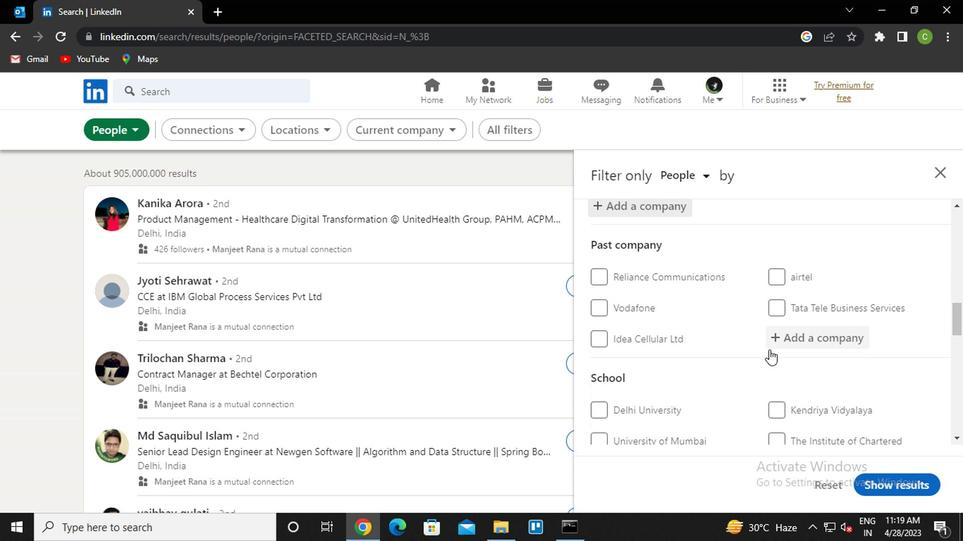 
Action: Mouse scrolled (624, 325) with delta (0, 0)
Screenshot: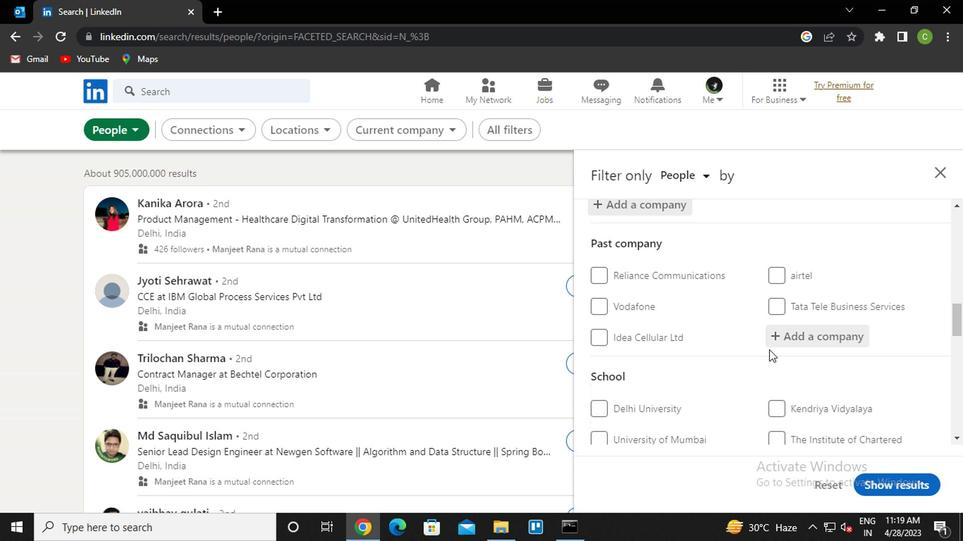 
Action: Mouse moved to (656, 273)
Screenshot: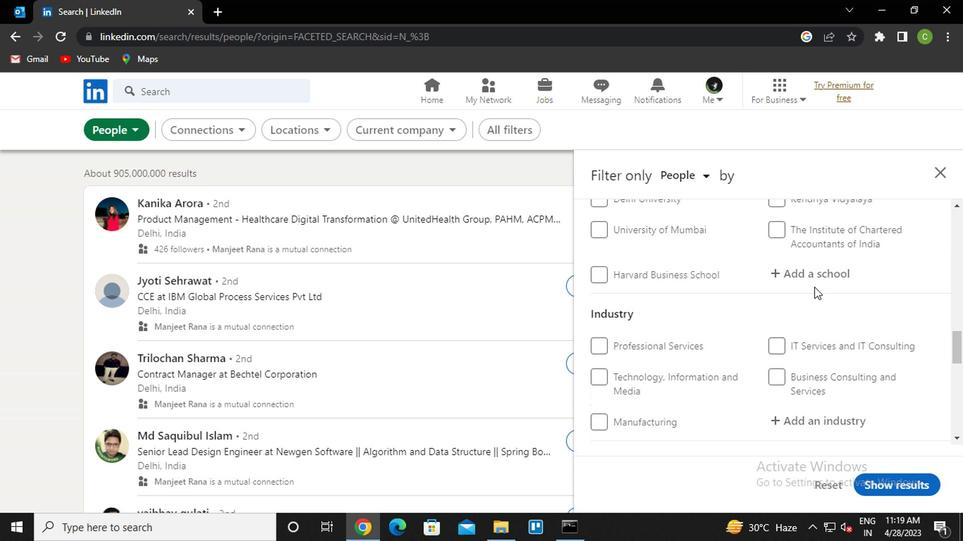 
Action: Mouse pressed left at (656, 273)
Screenshot: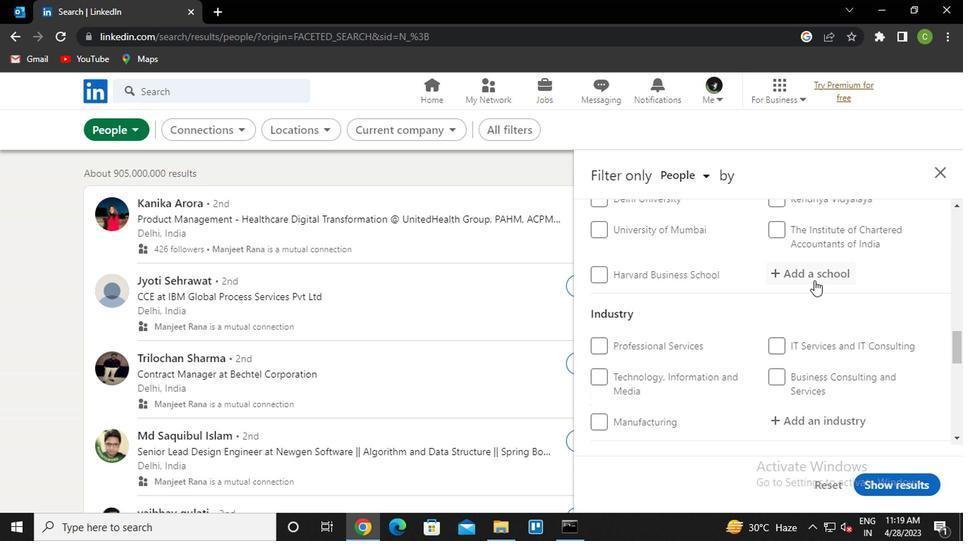 
Action: Key pressed r<Key.caps_lock>yan<Key.down><Key.enter>
Screenshot: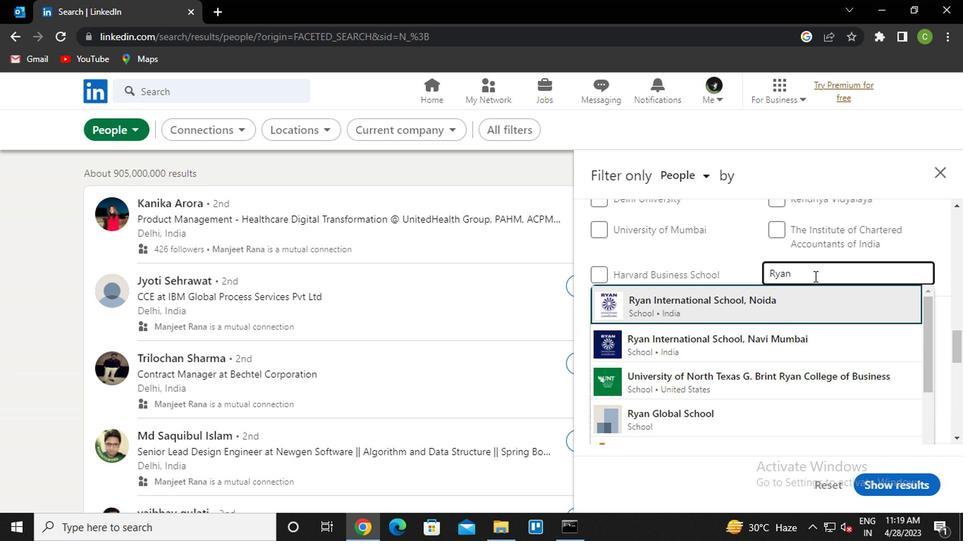 
Action: Mouse scrolled (656, 273) with delta (0, 0)
Screenshot: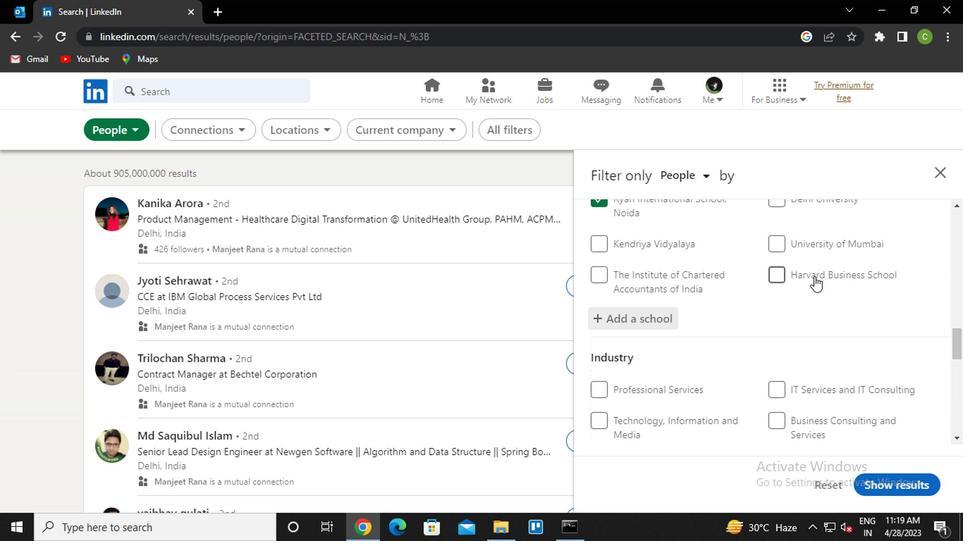 
Action: Mouse scrolled (656, 273) with delta (0, 0)
Screenshot: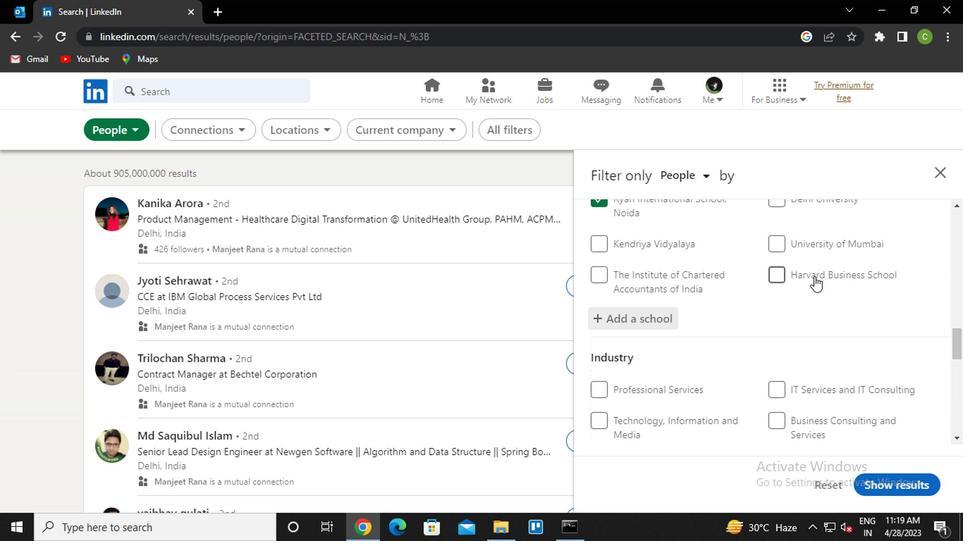 
Action: Mouse scrolled (656, 273) with delta (0, 0)
Screenshot: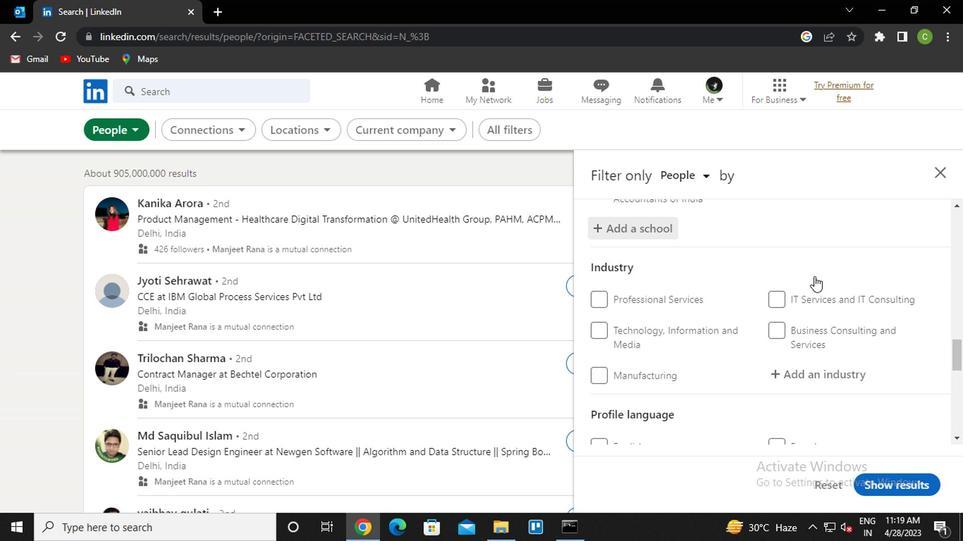 
Action: Mouse moved to (657, 255)
Screenshot: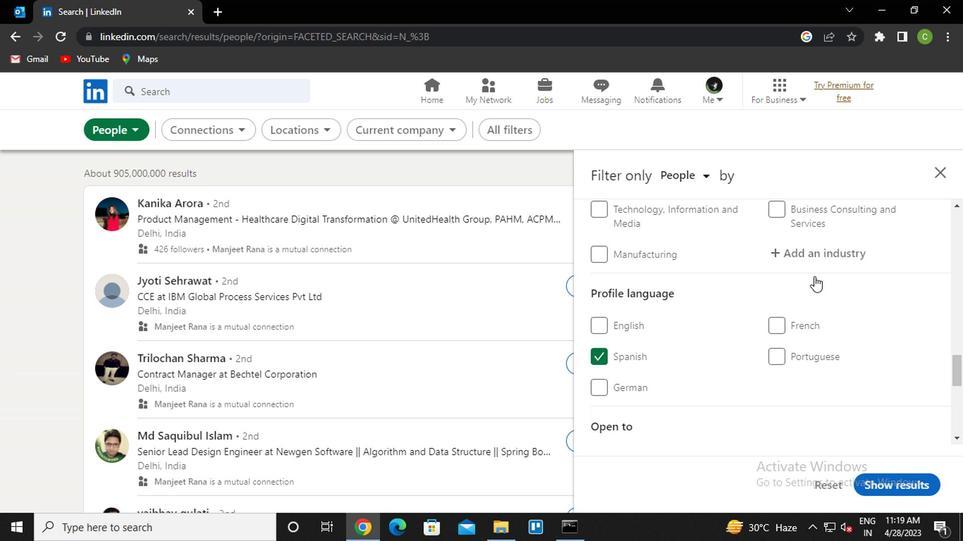 
Action: Mouse pressed left at (657, 255)
Screenshot: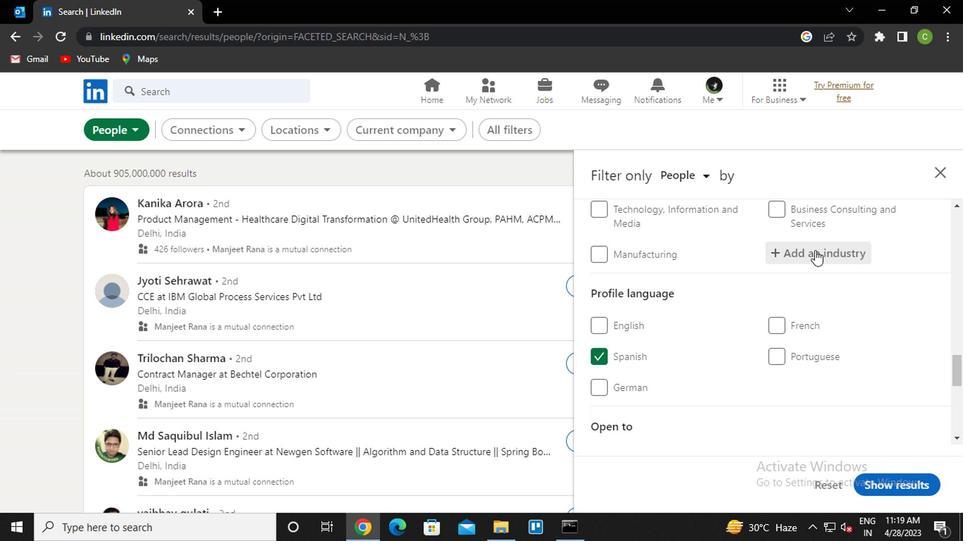 
Action: Key pressed <Key.caps_lock>t<Key.caps_lock>emporary<Key.down><Key.enter>
Screenshot: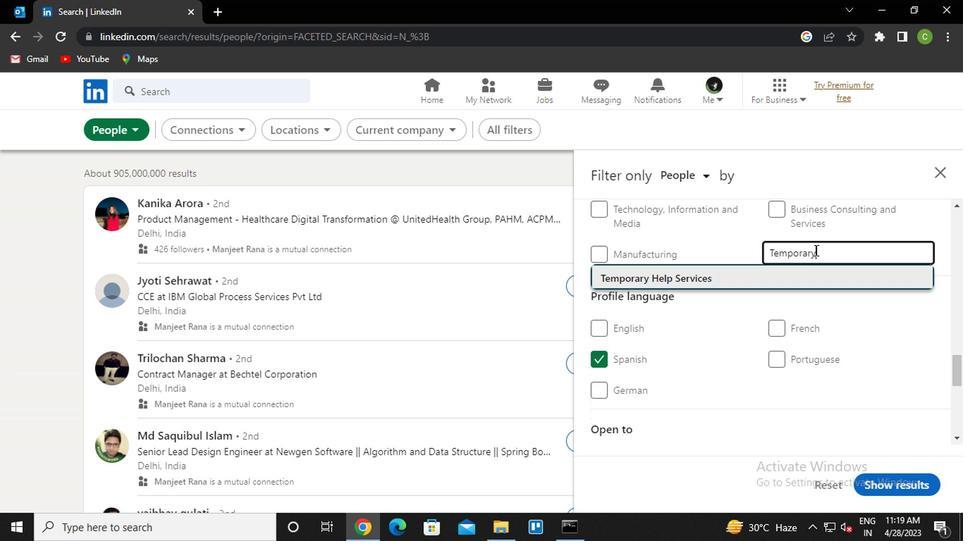 
Action: Mouse moved to (657, 255)
Screenshot: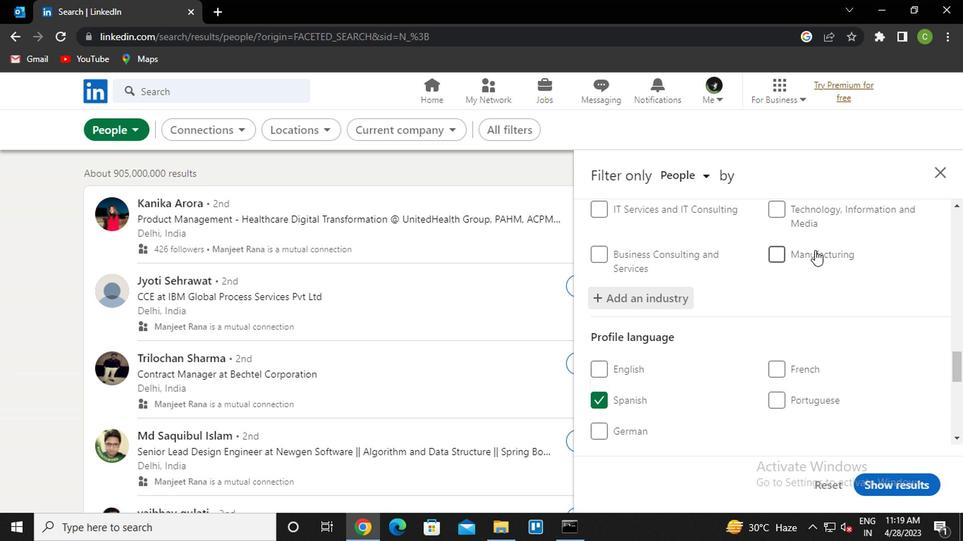 
Action: Mouse scrolled (657, 254) with delta (0, 0)
Screenshot: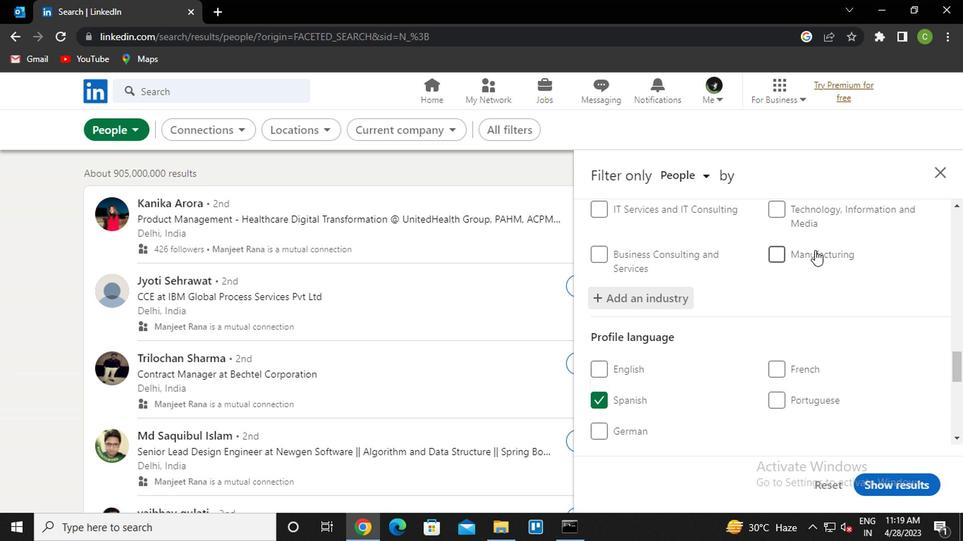 
Action: Mouse moved to (656, 255)
Screenshot: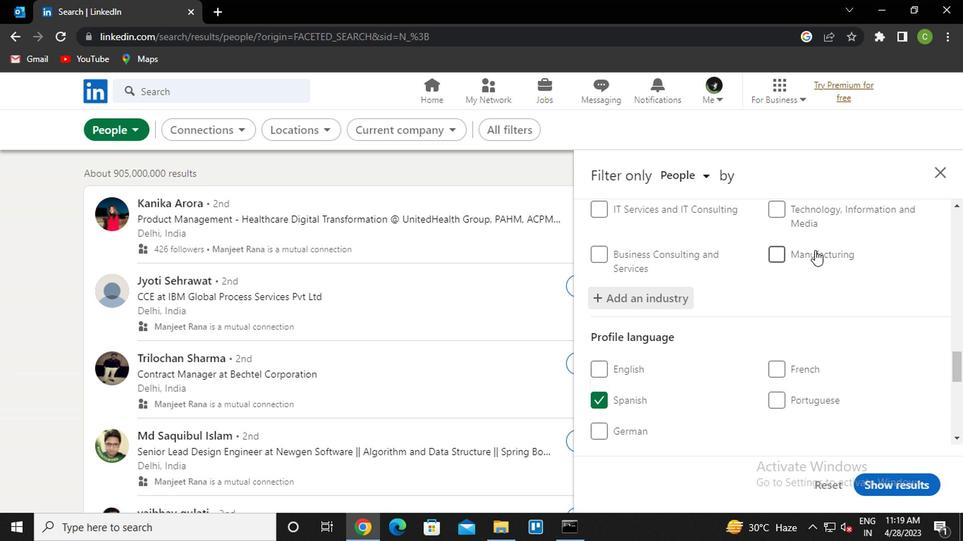 
Action: Mouse scrolled (656, 254) with delta (0, 0)
Screenshot: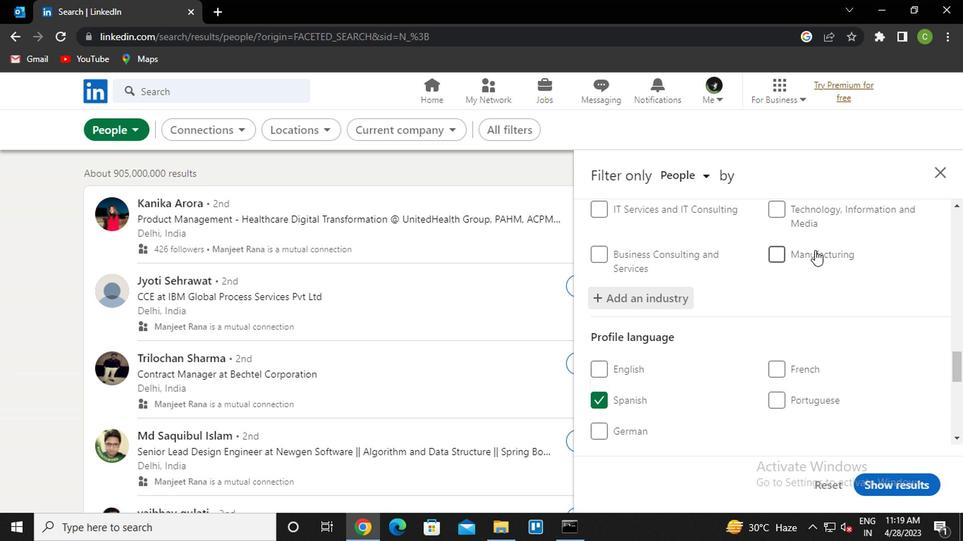 
Action: Mouse moved to (655, 259)
Screenshot: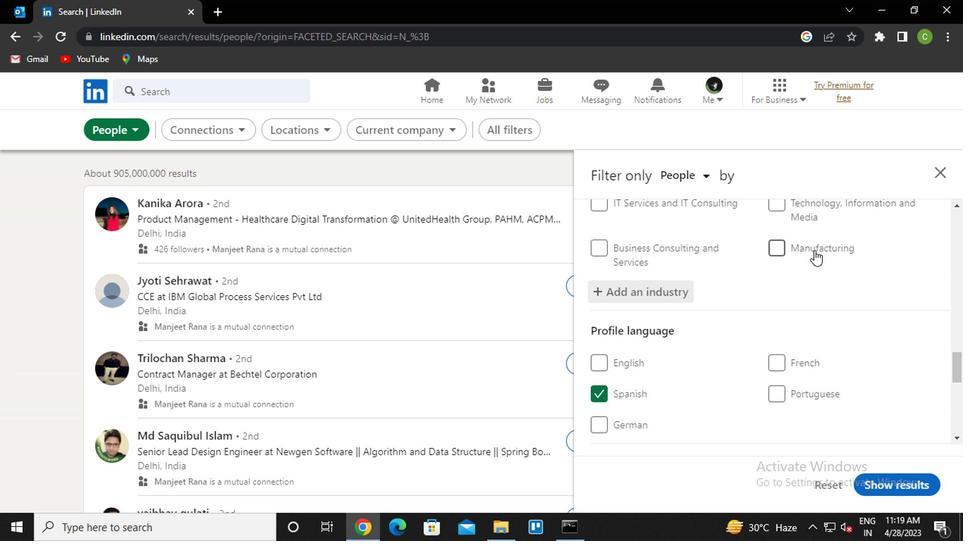 
Action: Mouse scrolled (655, 258) with delta (0, 0)
Screenshot: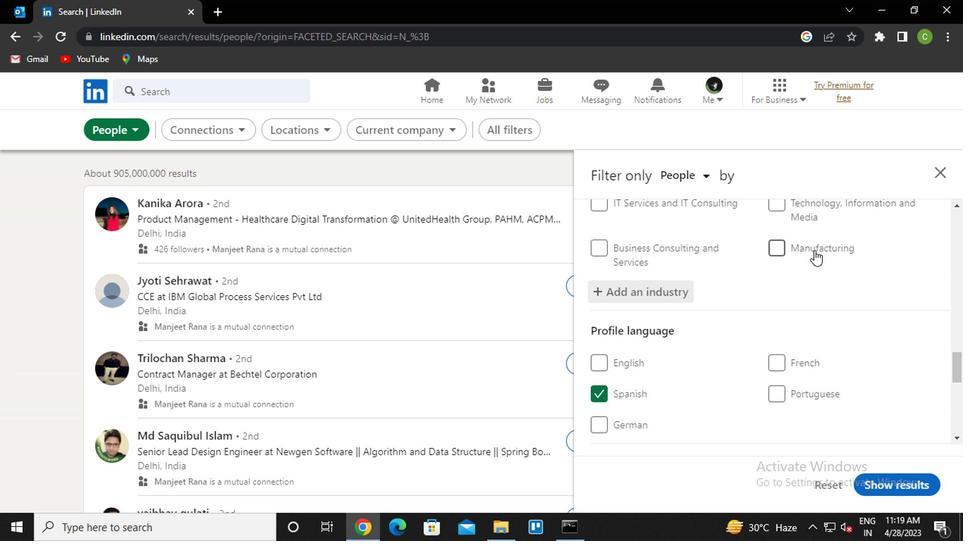 
Action: Mouse moved to (651, 265)
Screenshot: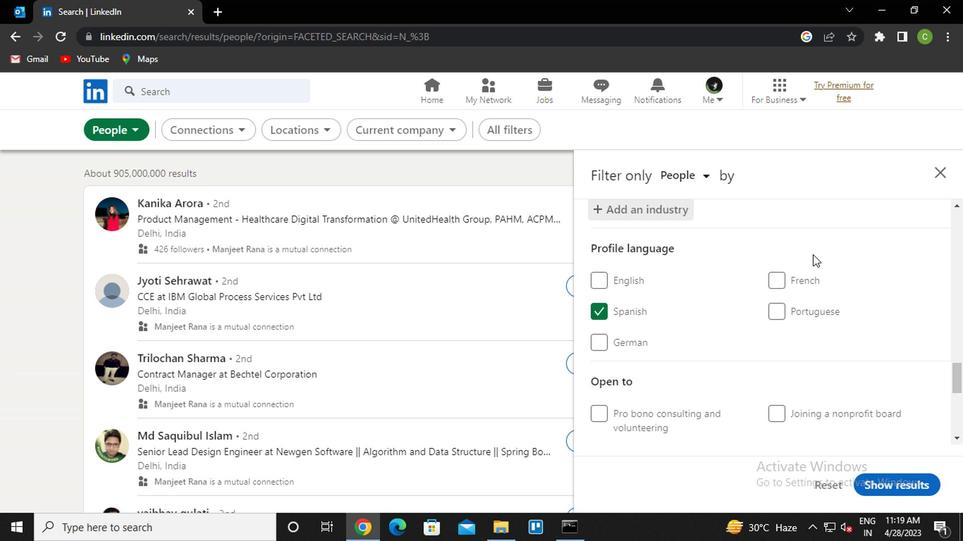 
Action: Mouse scrolled (651, 265) with delta (0, 0)
Screenshot: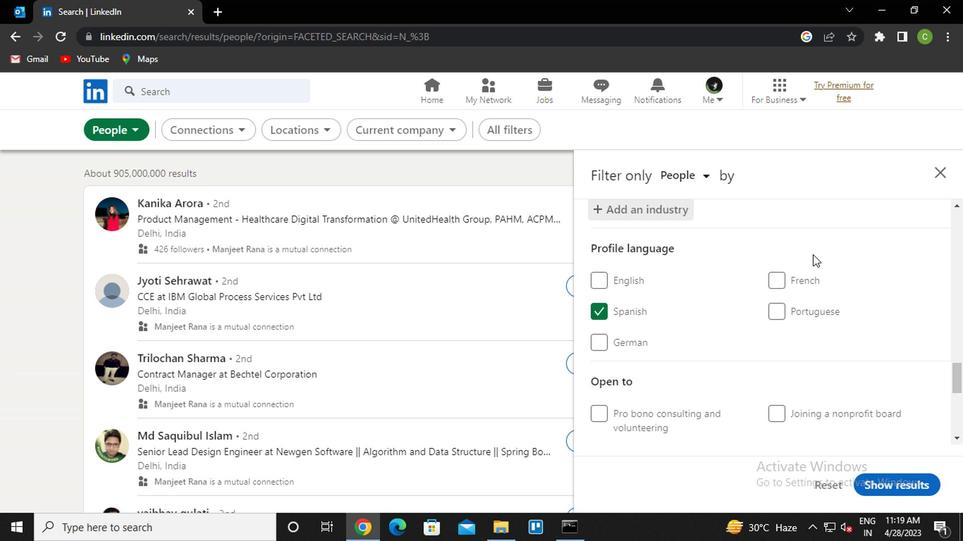
Action: Mouse moved to (641, 272)
Screenshot: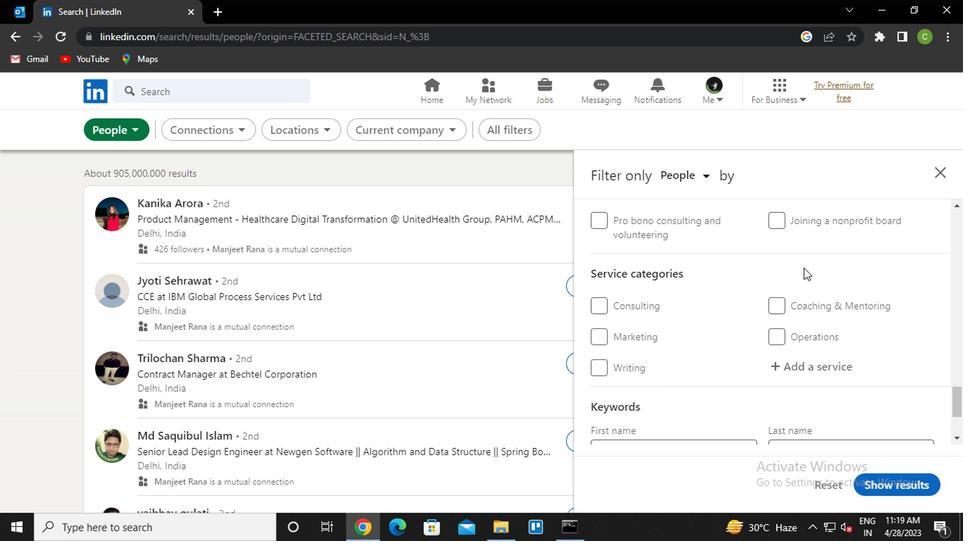 
Action: Mouse scrolled (641, 271) with delta (0, 0)
Screenshot: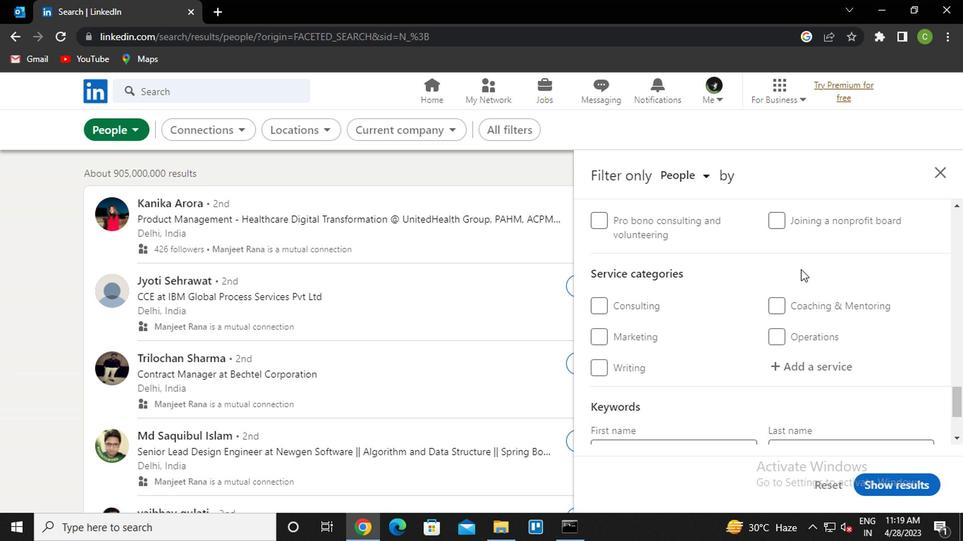 
Action: Mouse moved to (641, 292)
Screenshot: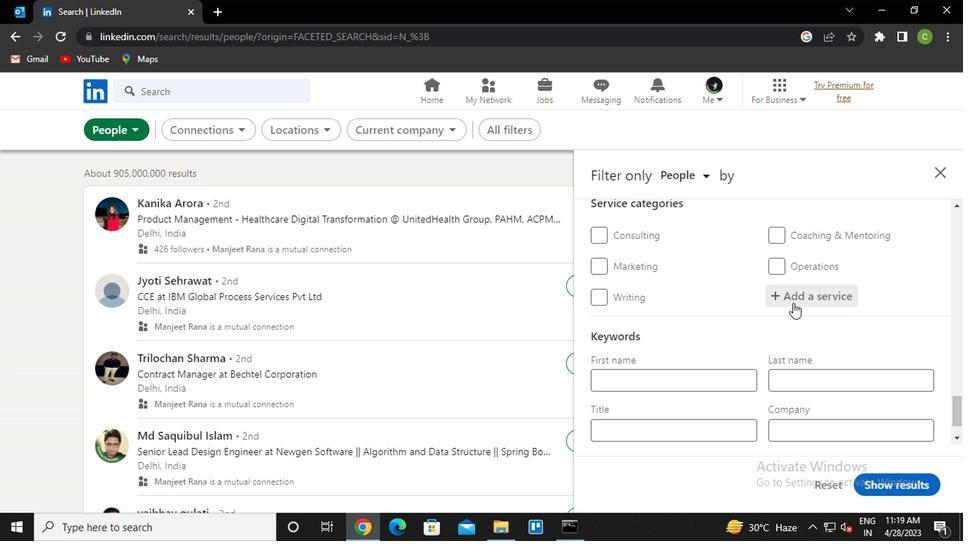 
Action: Mouse pressed left at (641, 292)
Screenshot: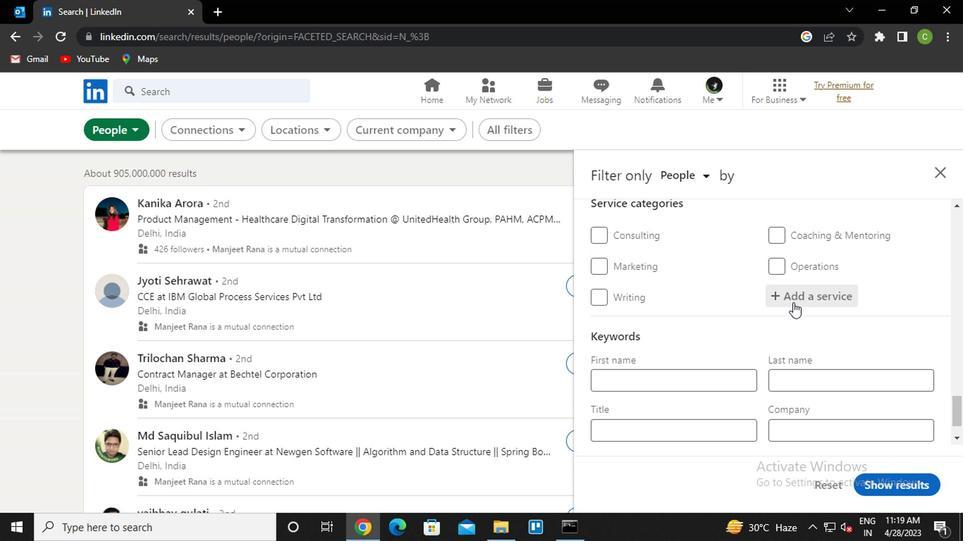 
Action: Key pressed <Key.caps_lock>f<Key.caps_lock>inancial<Key.down><Key.enter>
Screenshot: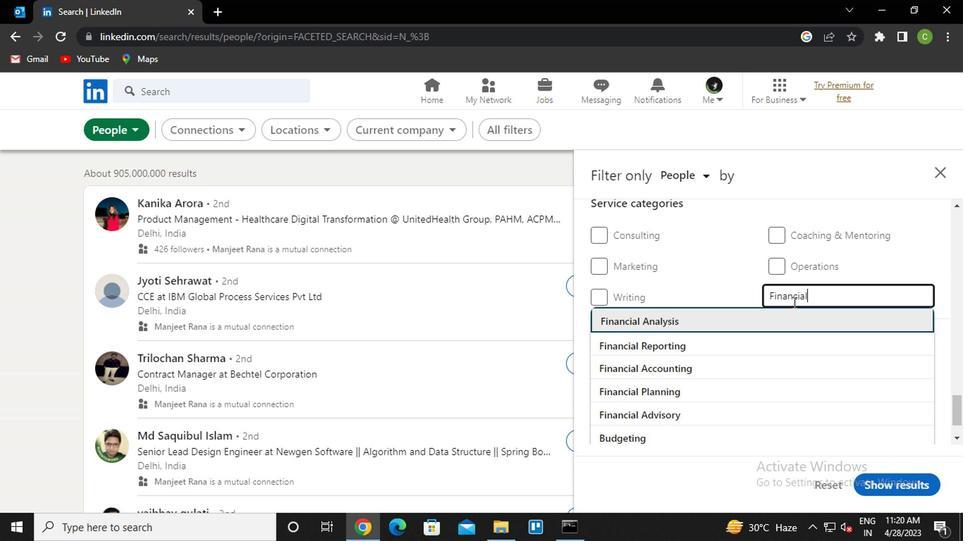 
Action: Mouse scrolled (641, 291) with delta (0, 0)
Screenshot: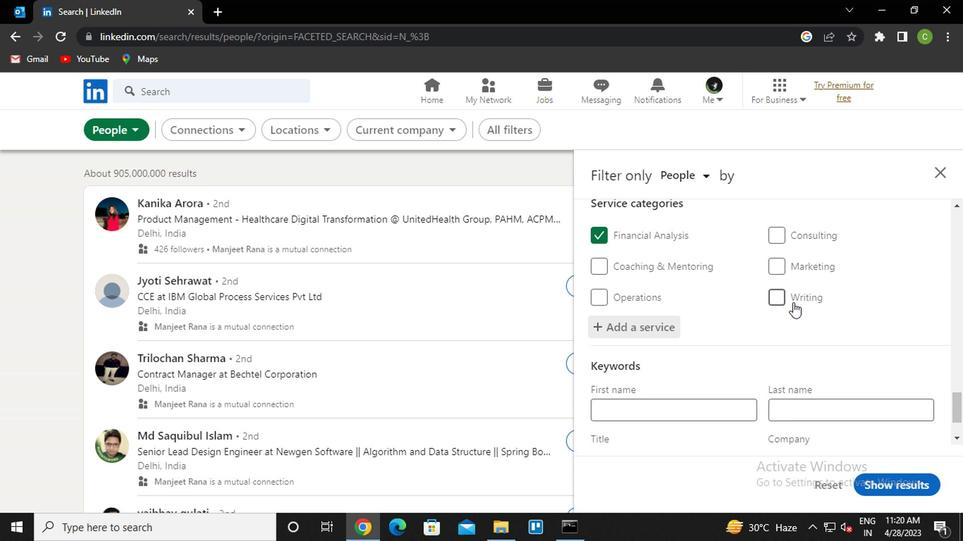 
Action: Mouse scrolled (641, 291) with delta (0, 0)
Screenshot: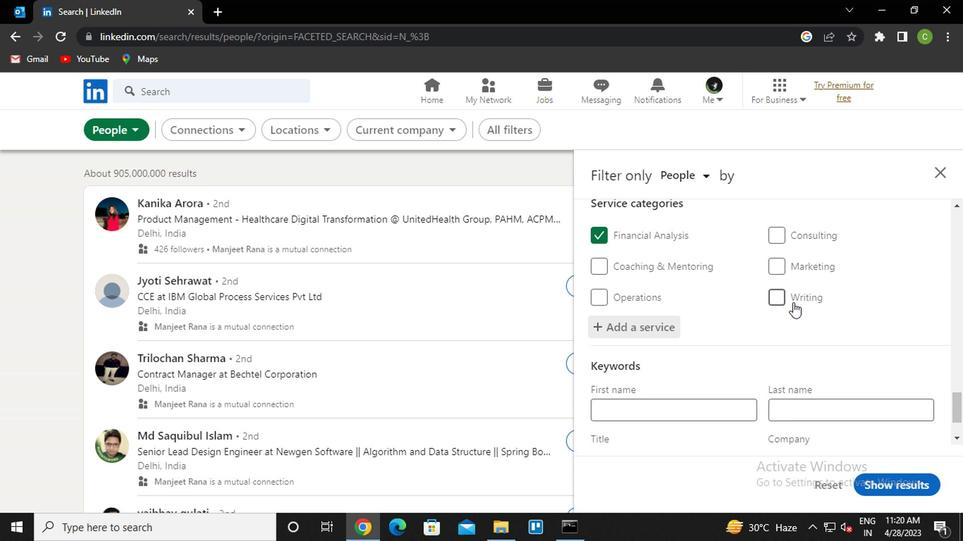 
Action: Mouse scrolled (641, 291) with delta (0, 0)
Screenshot: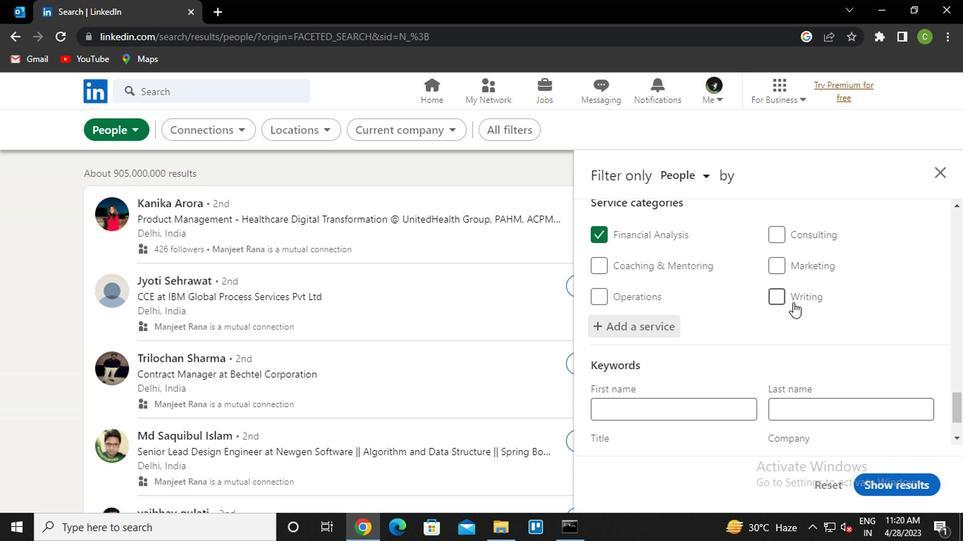 
Action: Mouse scrolled (641, 291) with delta (0, 0)
Screenshot: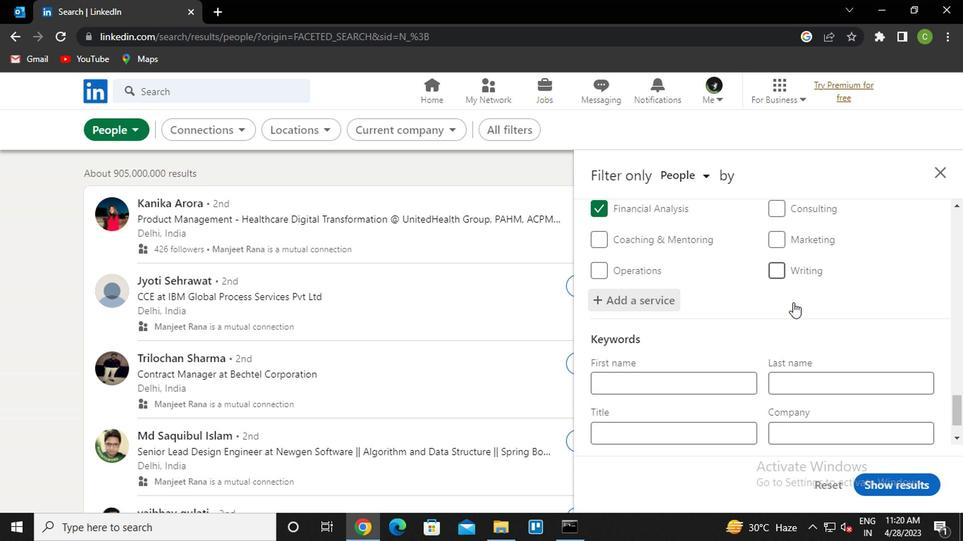 
Action: Mouse moved to (632, 303)
Screenshot: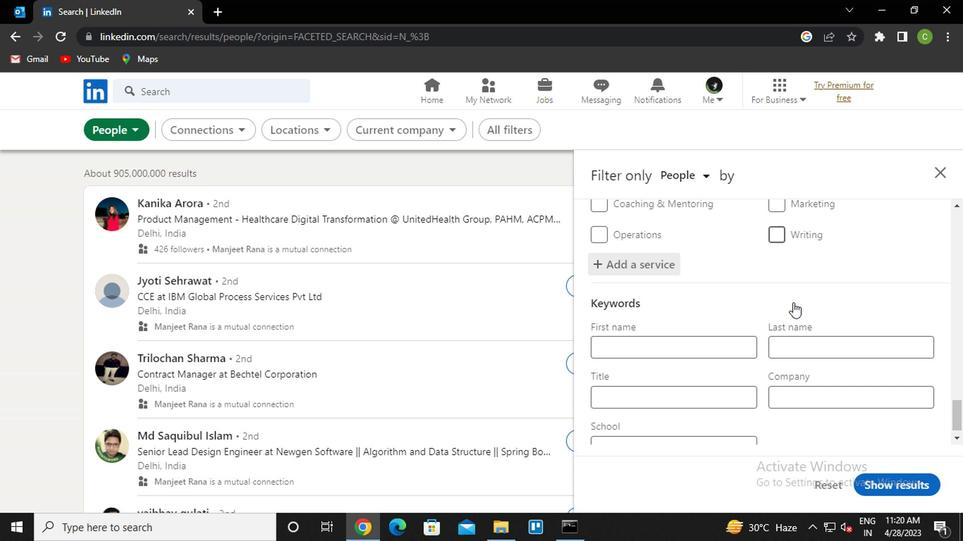 
Action: Mouse scrolled (632, 303) with delta (0, 0)
Screenshot: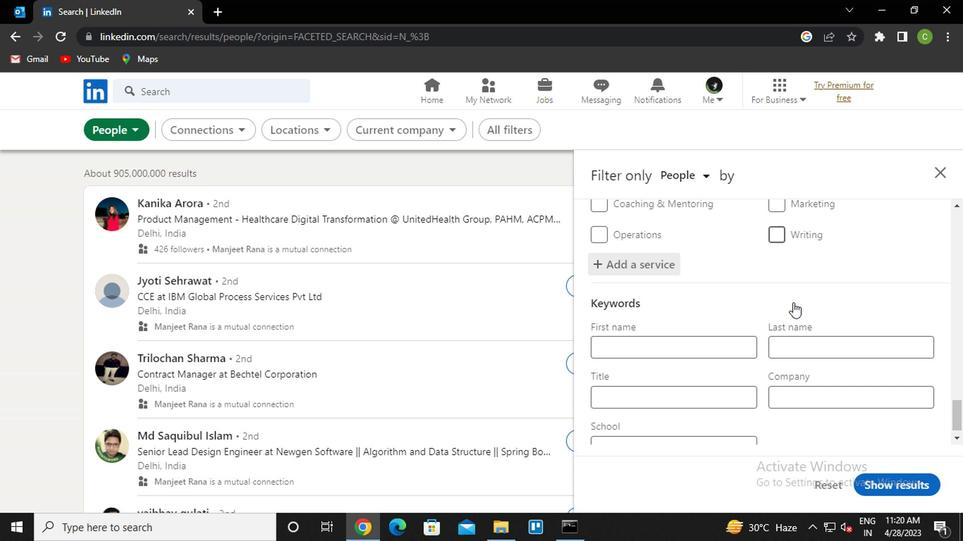 
Action: Mouse moved to (546, 353)
Screenshot: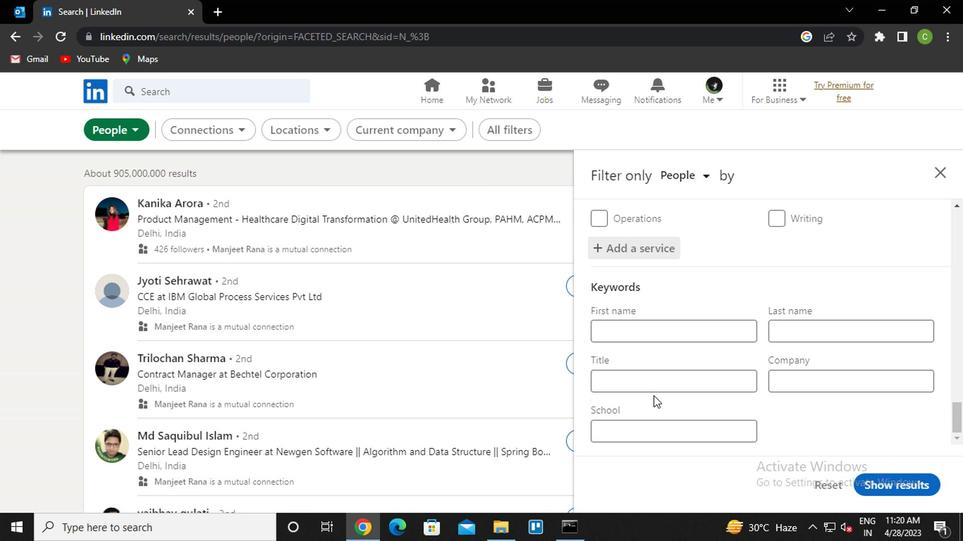 
Action: Mouse pressed left at (546, 353)
Screenshot: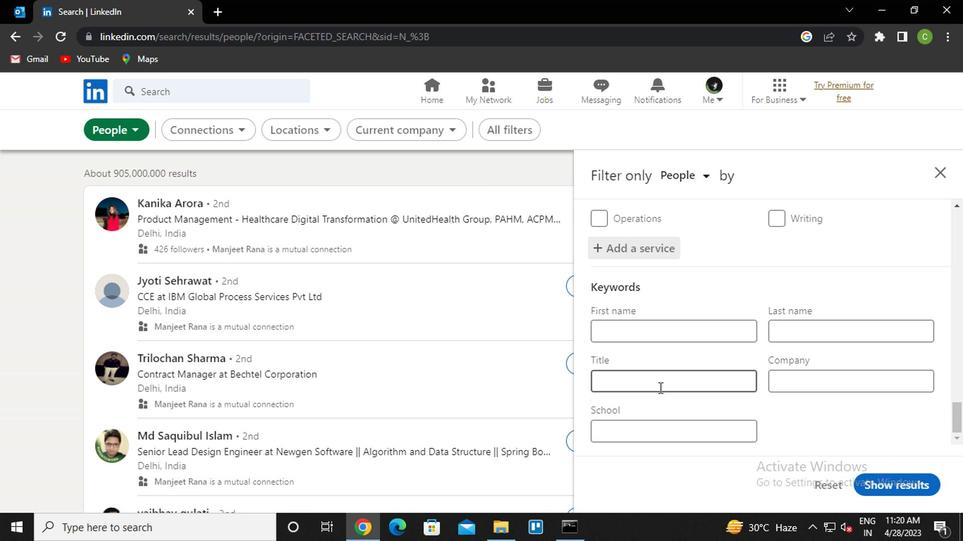 
Action: Key pressed <Key.caps_lock>v<Key.caps_lock>ideo<Key.space><Key.caps_lock>g<Key.caps_lock>ame<Key.space><Key.caps_lock>w<Key.caps_lock>ritr
Screenshot: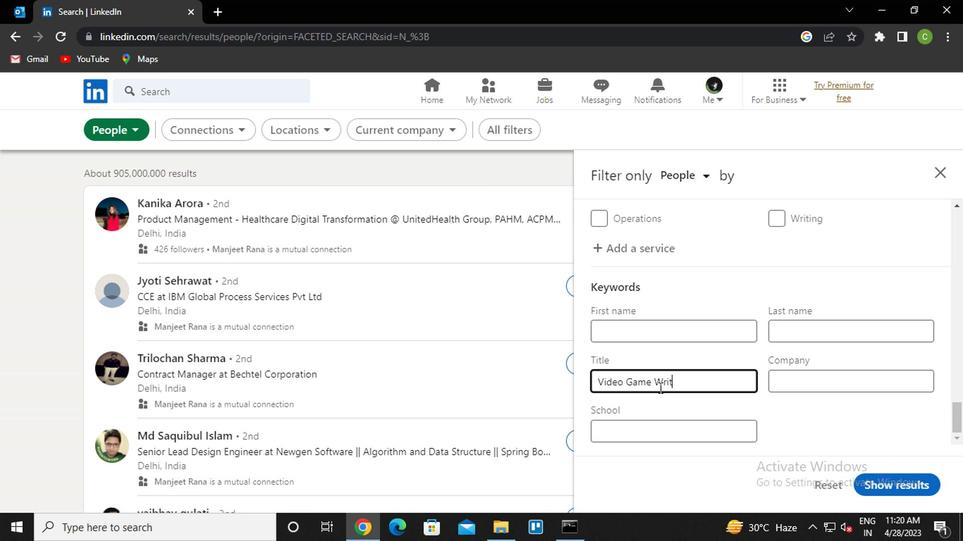 
Action: Mouse moved to (602, 376)
Screenshot: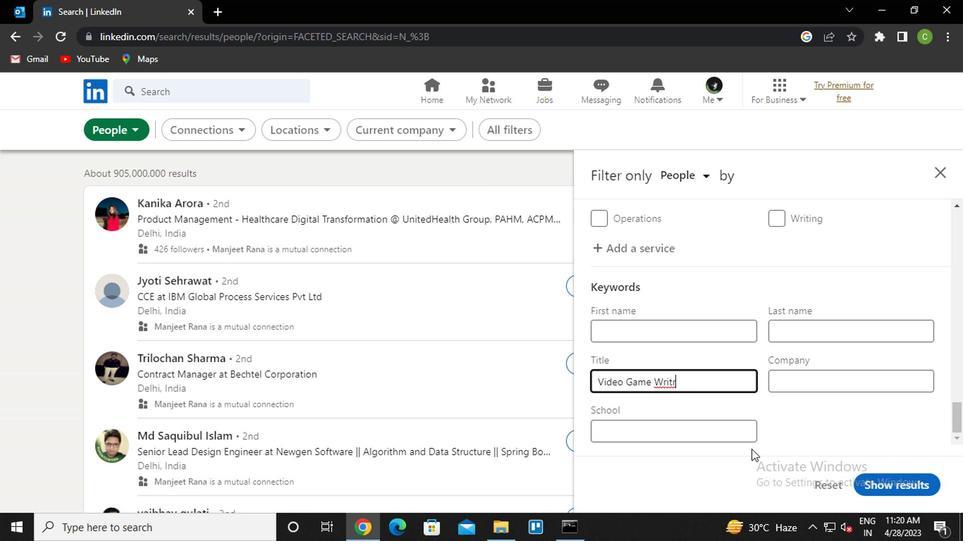 
Action: Key pressed <Key.backspace>er
Screenshot: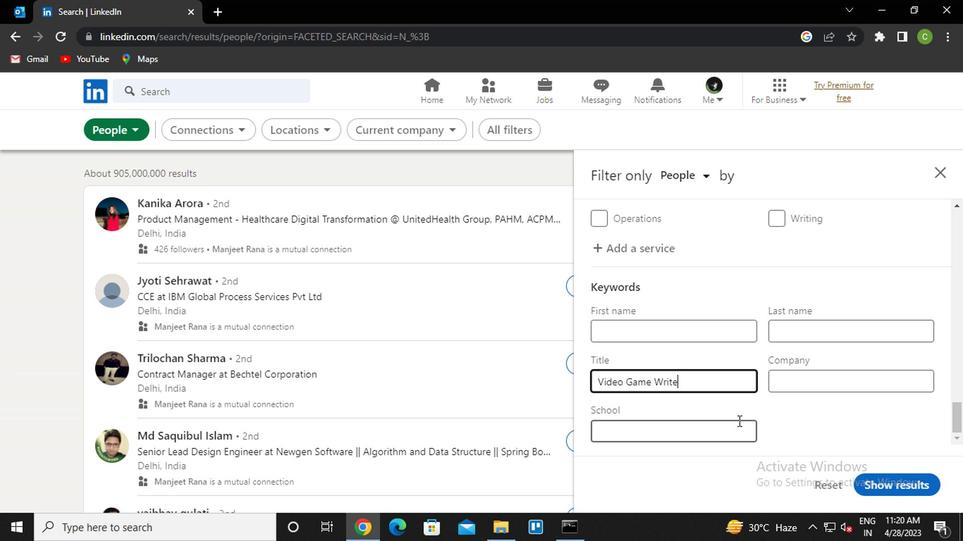 
Action: Mouse moved to (723, 428)
Screenshot: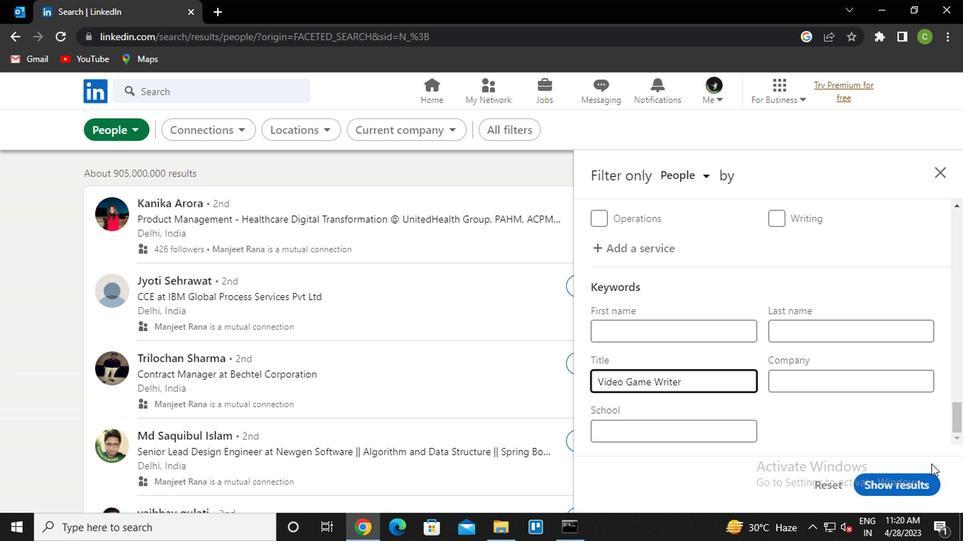 
Action: Mouse pressed left at (723, 428)
Screenshot: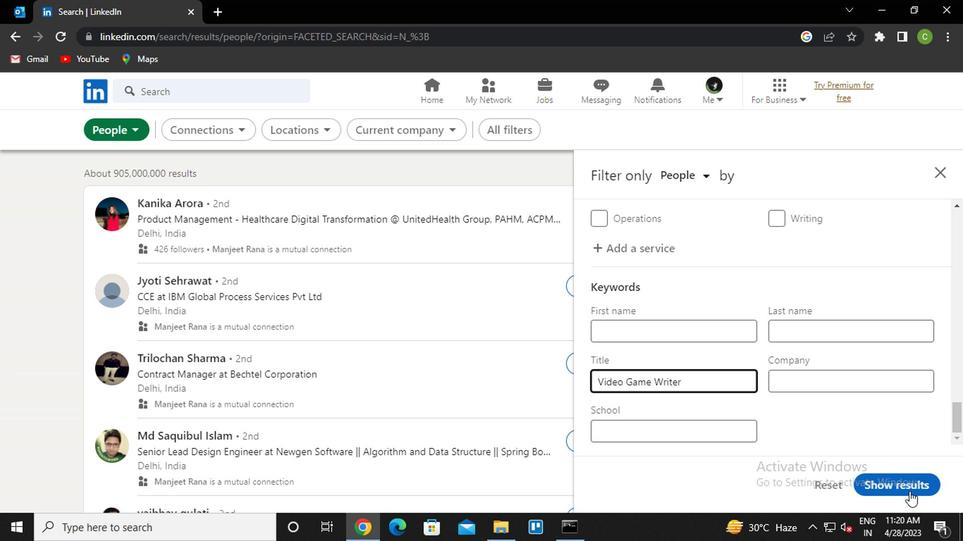 
Action: Mouse moved to (422, 432)
Screenshot: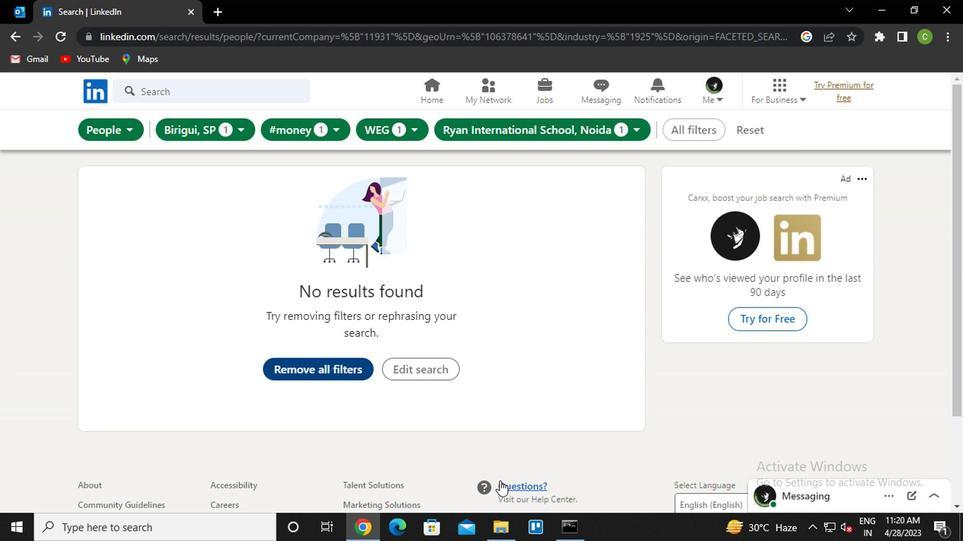 
